Task: Look for space in Summerlin South, United States from 8th August, 2023 to 15th August, 2023 for 9 adults in price range Rs.10000 to Rs.14000. Place can be shared room with 5 bedrooms having 9 beds and 5 bathrooms. Property type can be house, flat, guest house. Amenities needed are: wifi, TV, free parkinig on premises, gym, breakfast. Booking option can be shelf check-in. Required host language is English.
Action: Mouse moved to (439, 101)
Screenshot: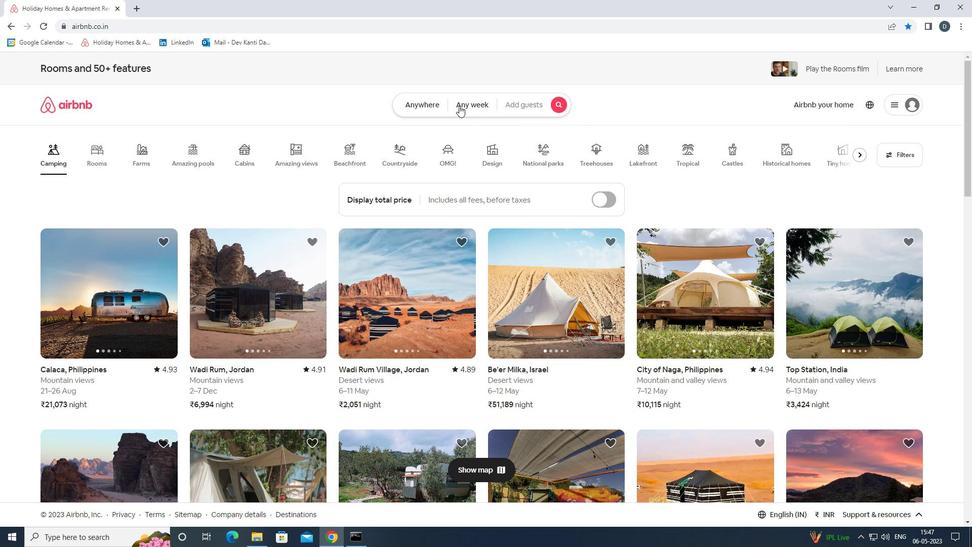 
Action: Mouse pressed left at (439, 101)
Screenshot: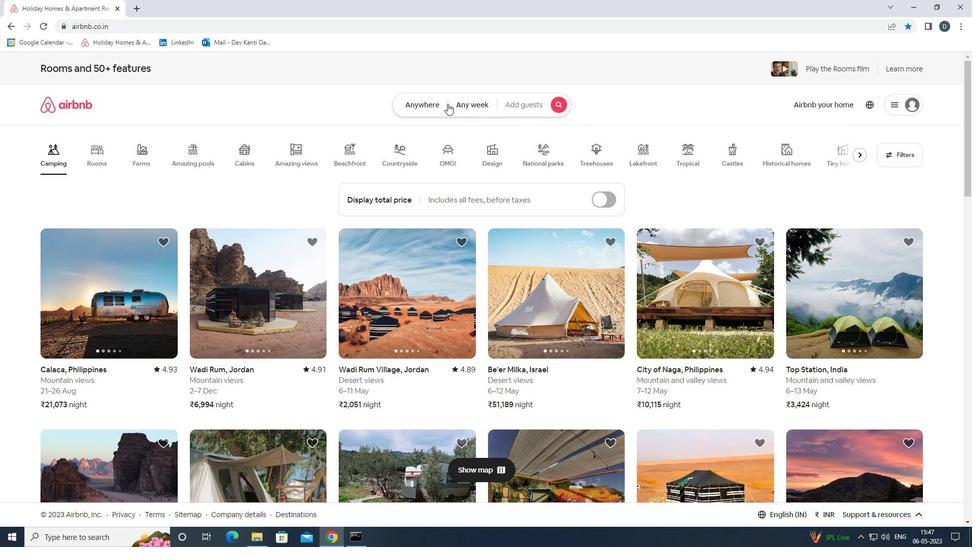 
Action: Mouse moved to (395, 143)
Screenshot: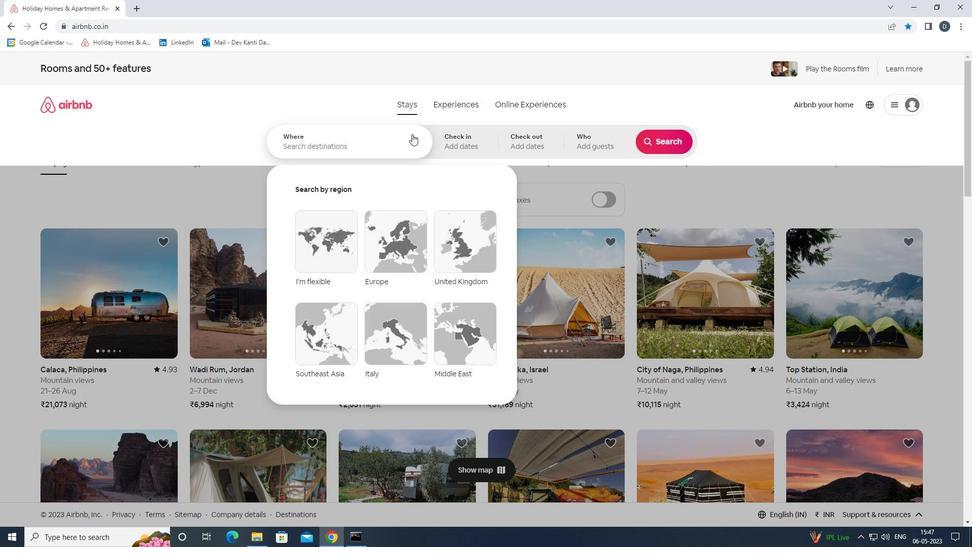 
Action: Mouse pressed left at (395, 143)
Screenshot: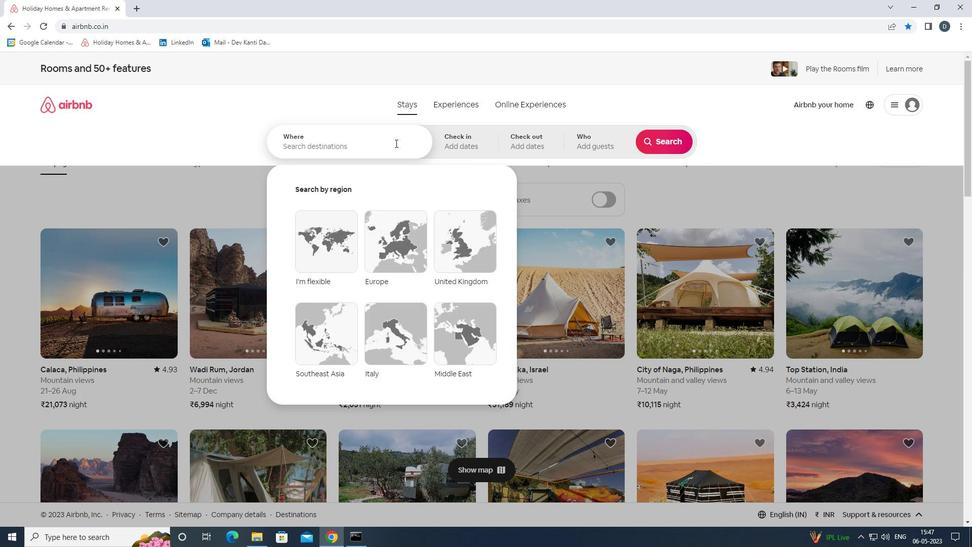 
Action: Key pressed <Key.shift><Key.shift><Key.shift><Key.shift><Key.shift><Key.shift><Key.shift><Key.shift><Key.shift><Key.shift><Key.shift>SUMMERLIN<Key.space><Key.shift>SOUTH,<Key.shift>UNITED<Key.space><Key.shift>STATES<Key.enter>
Screenshot: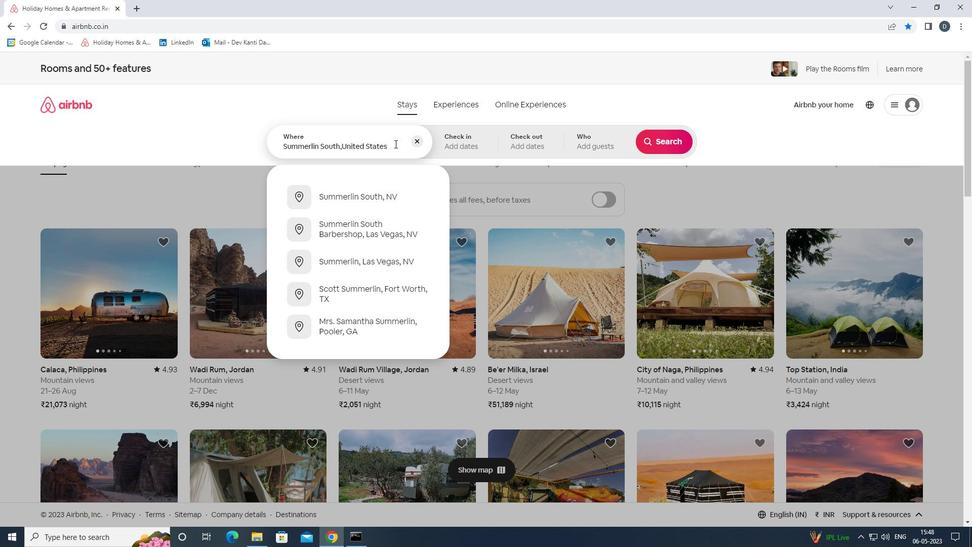 
Action: Mouse moved to (660, 227)
Screenshot: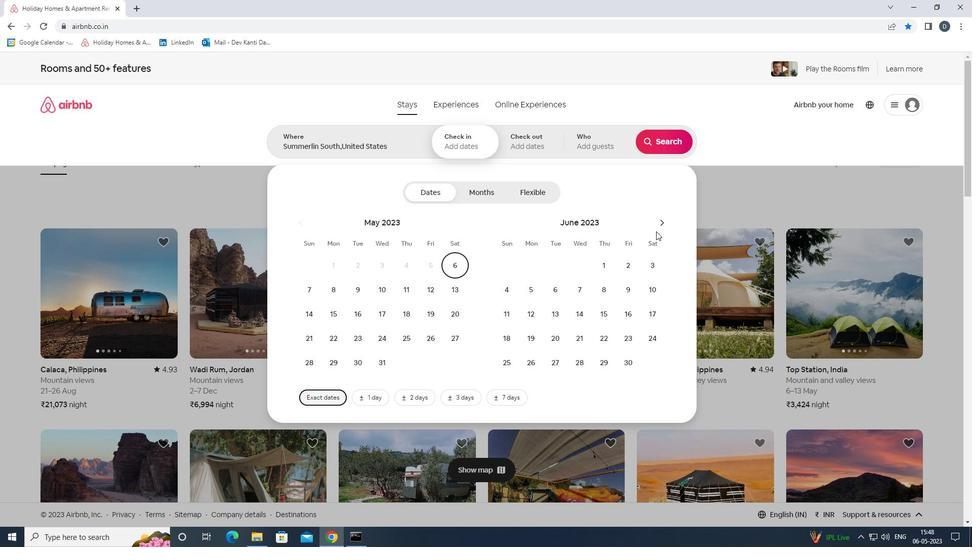 
Action: Mouse pressed left at (660, 227)
Screenshot: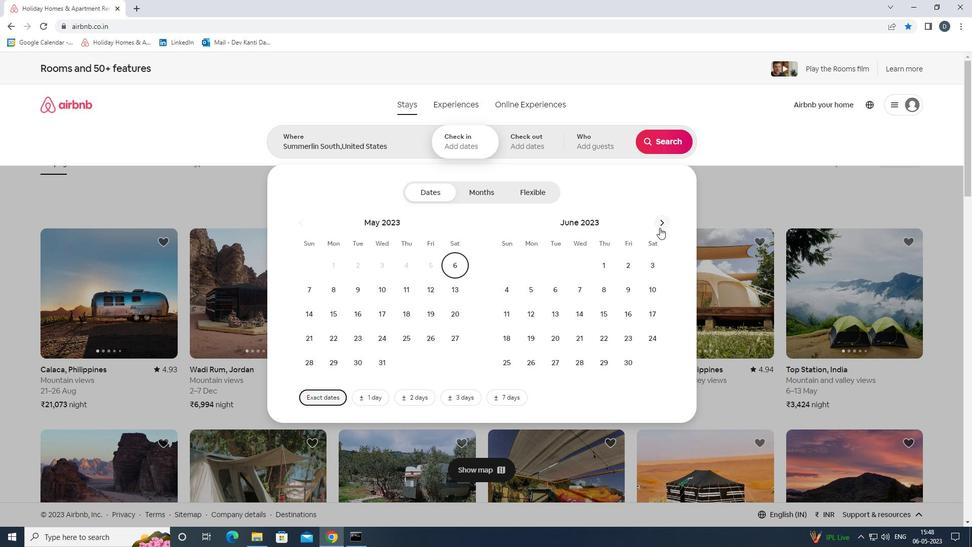 
Action: Mouse pressed left at (660, 227)
Screenshot: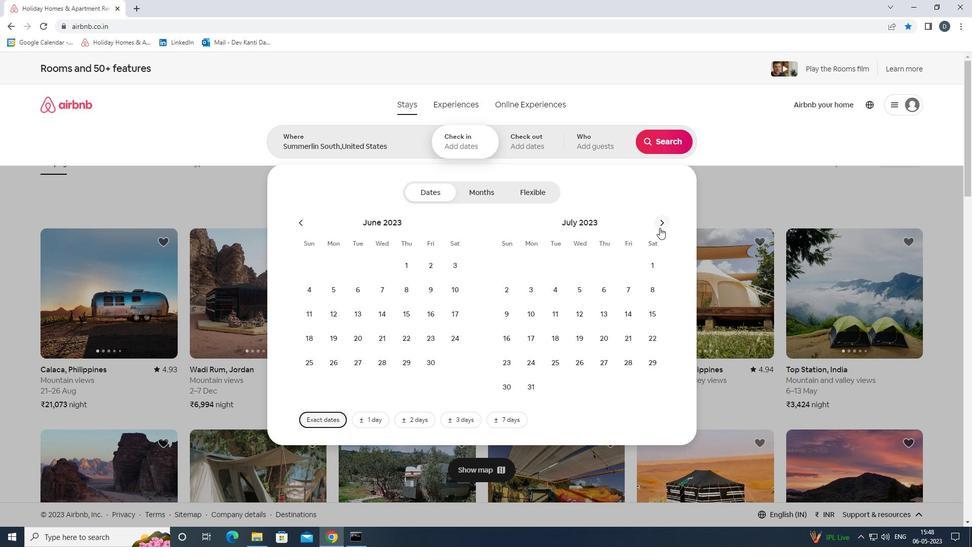 
Action: Mouse moved to (565, 292)
Screenshot: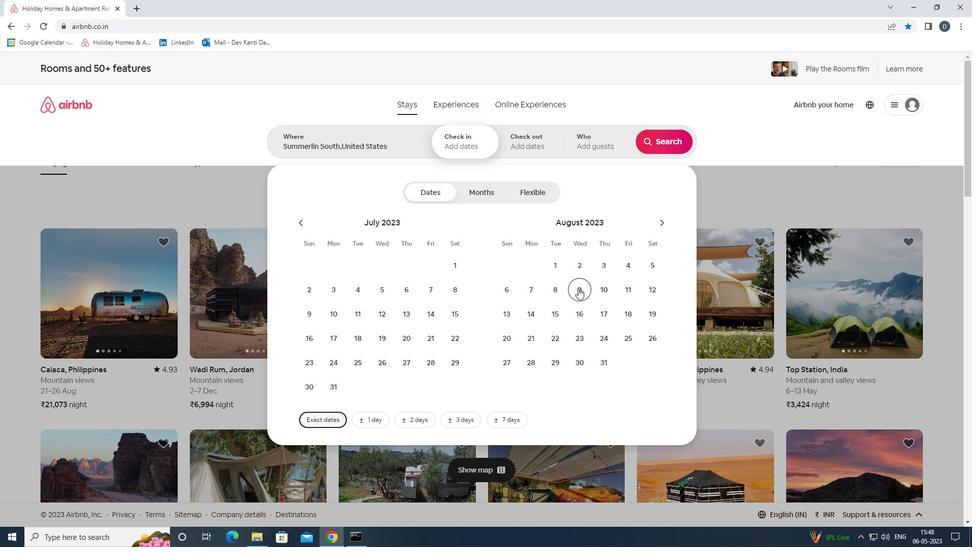 
Action: Mouse pressed left at (565, 292)
Screenshot: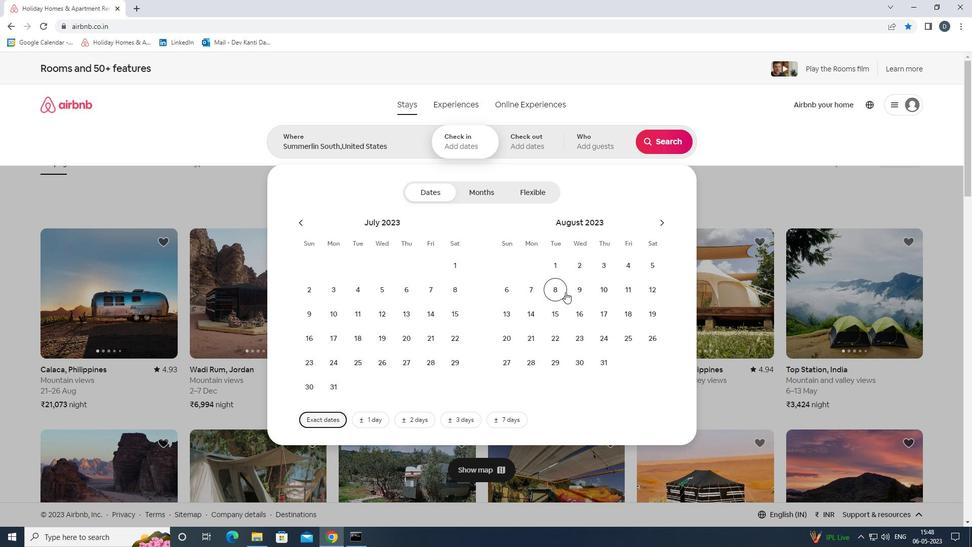 
Action: Mouse moved to (561, 314)
Screenshot: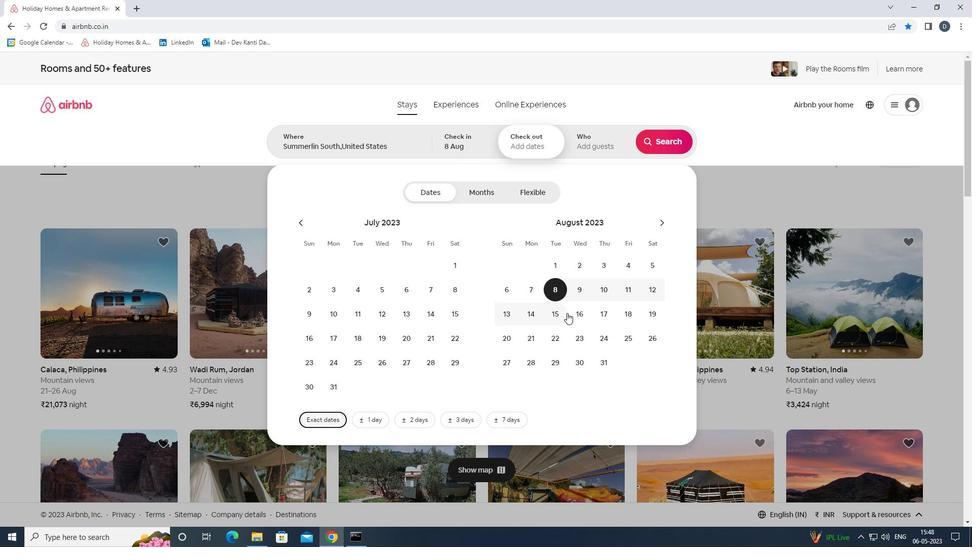 
Action: Mouse pressed left at (561, 314)
Screenshot: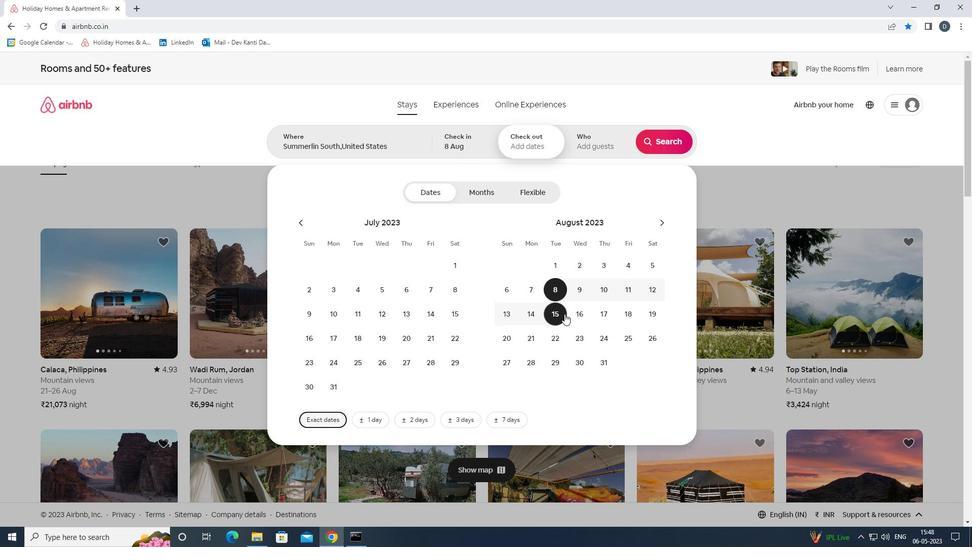 
Action: Mouse moved to (595, 134)
Screenshot: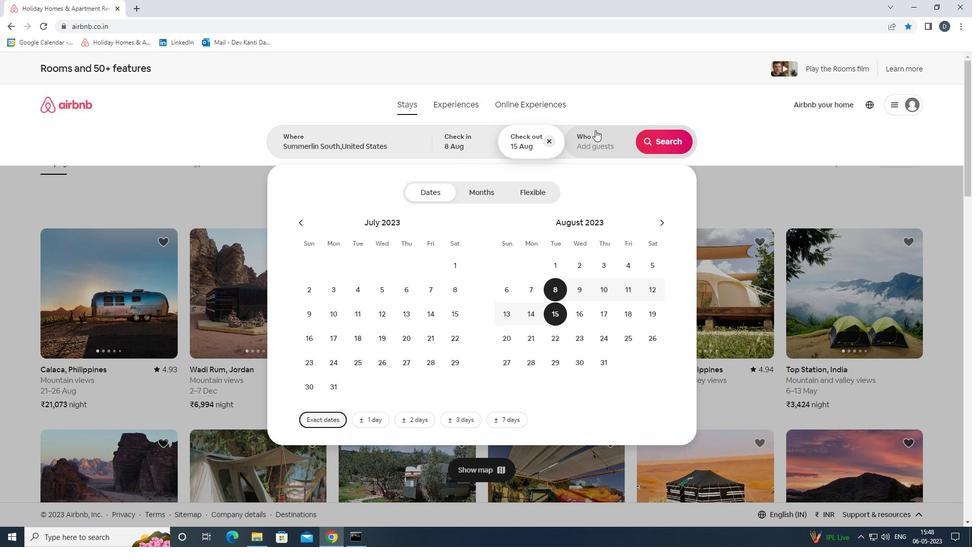 
Action: Mouse pressed left at (595, 134)
Screenshot: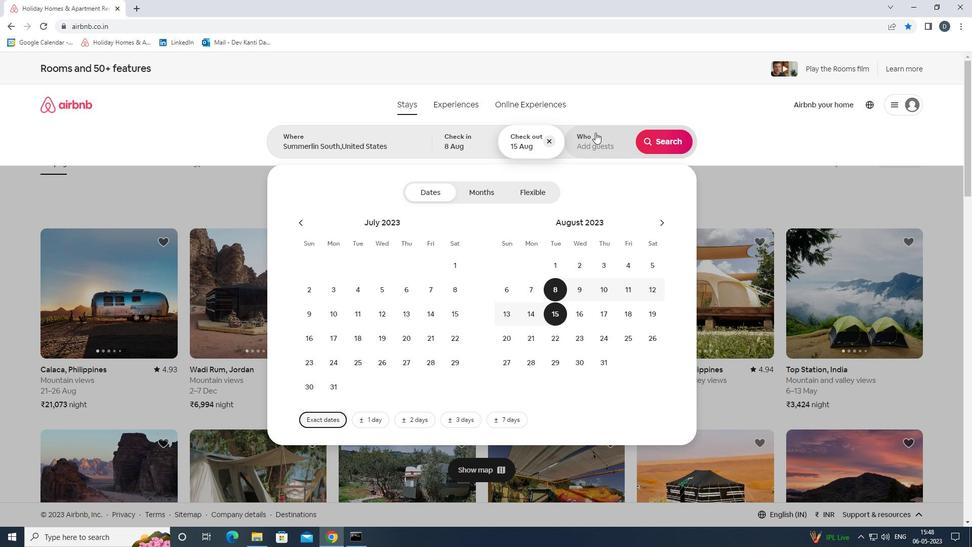 
Action: Mouse moved to (662, 194)
Screenshot: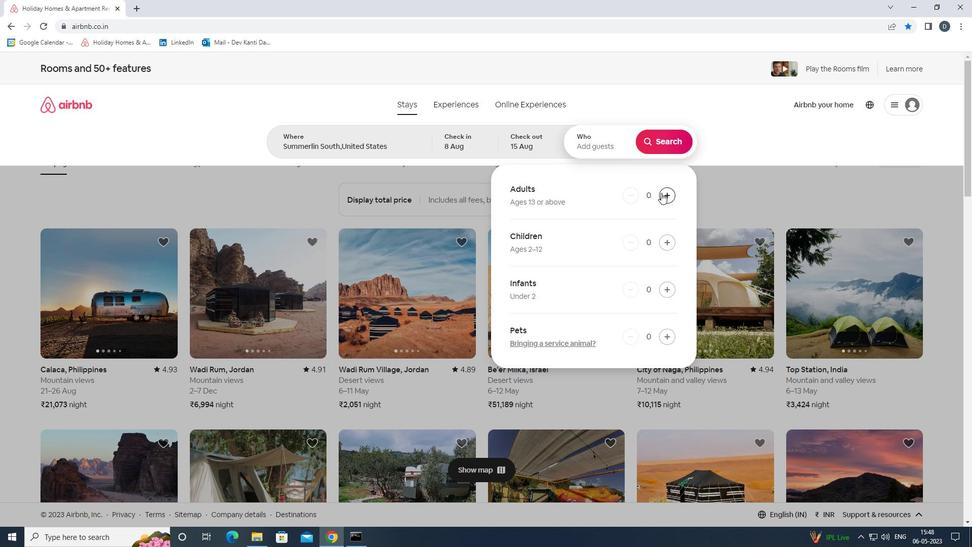 
Action: Mouse pressed left at (662, 194)
Screenshot: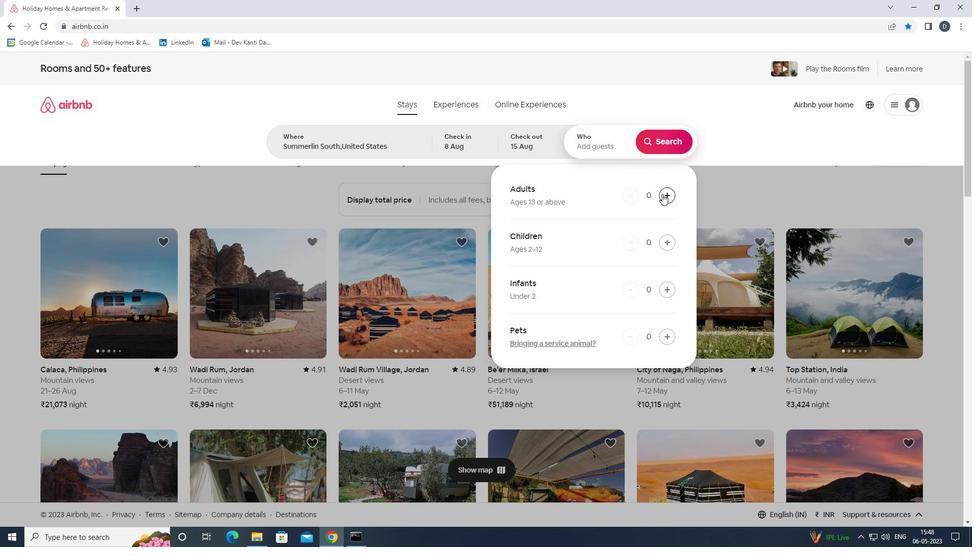 
Action: Mouse pressed left at (662, 194)
Screenshot: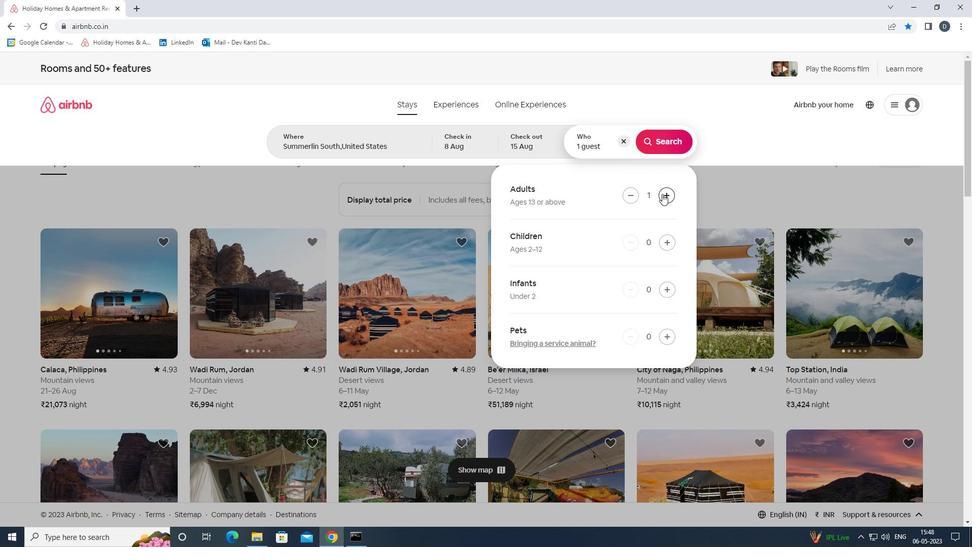 
Action: Mouse pressed left at (662, 194)
Screenshot: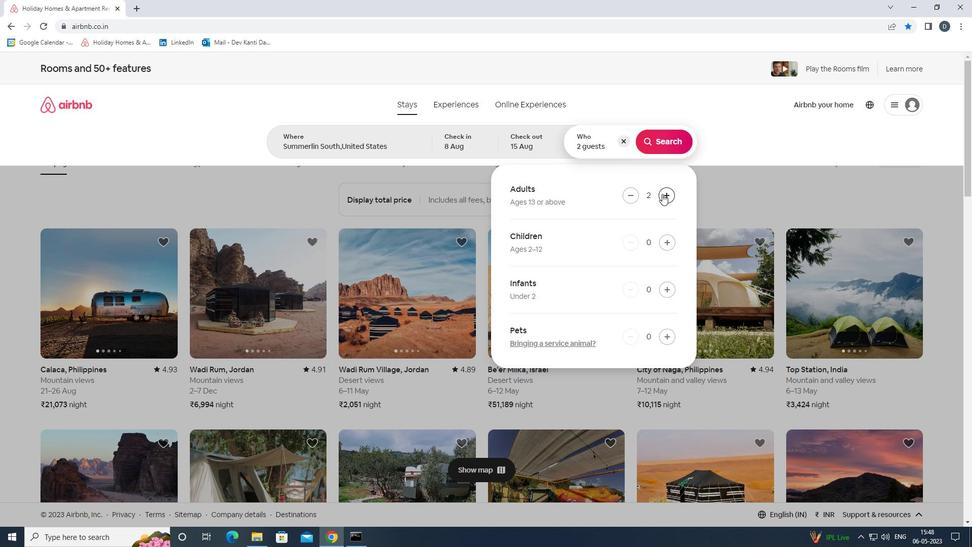 
Action: Mouse pressed left at (662, 194)
Screenshot: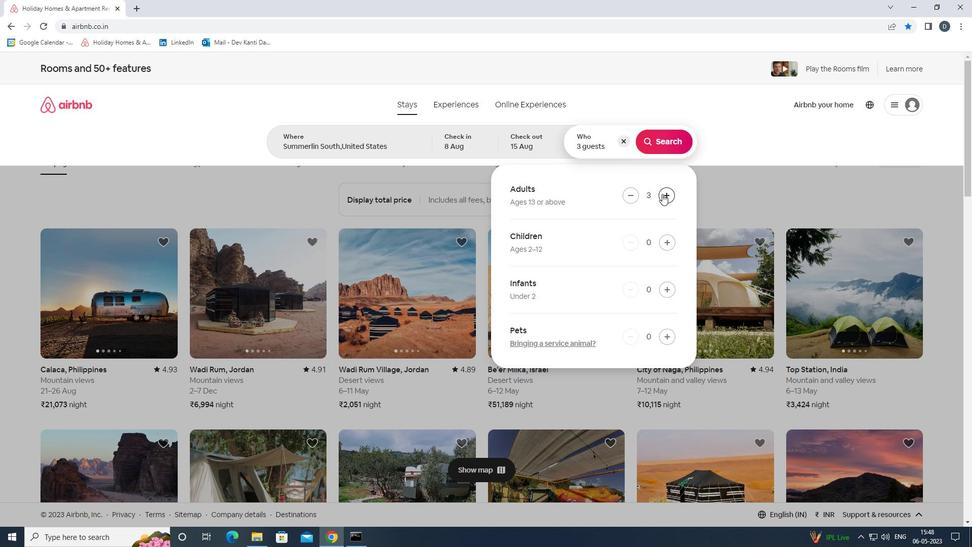 
Action: Mouse pressed left at (662, 194)
Screenshot: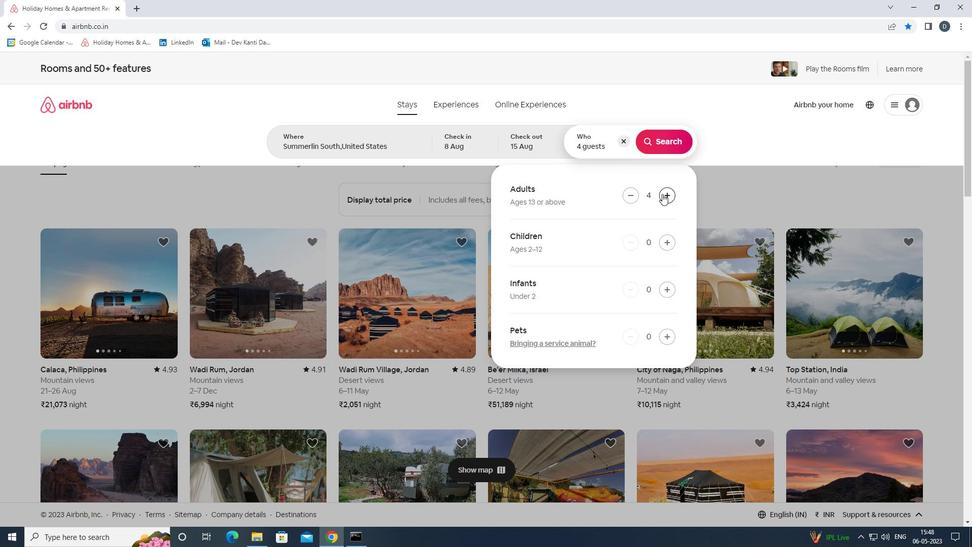 
Action: Mouse pressed left at (662, 194)
Screenshot: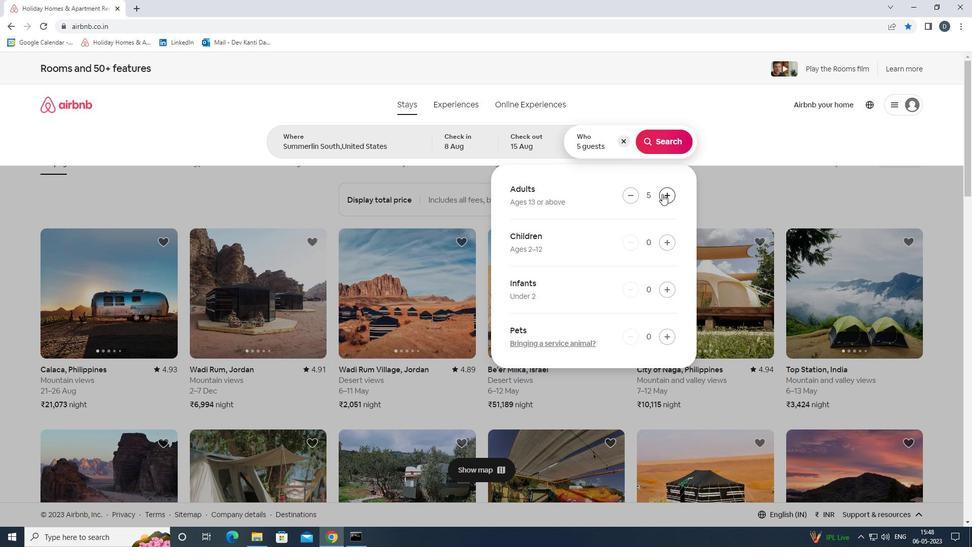 
Action: Mouse pressed left at (662, 194)
Screenshot: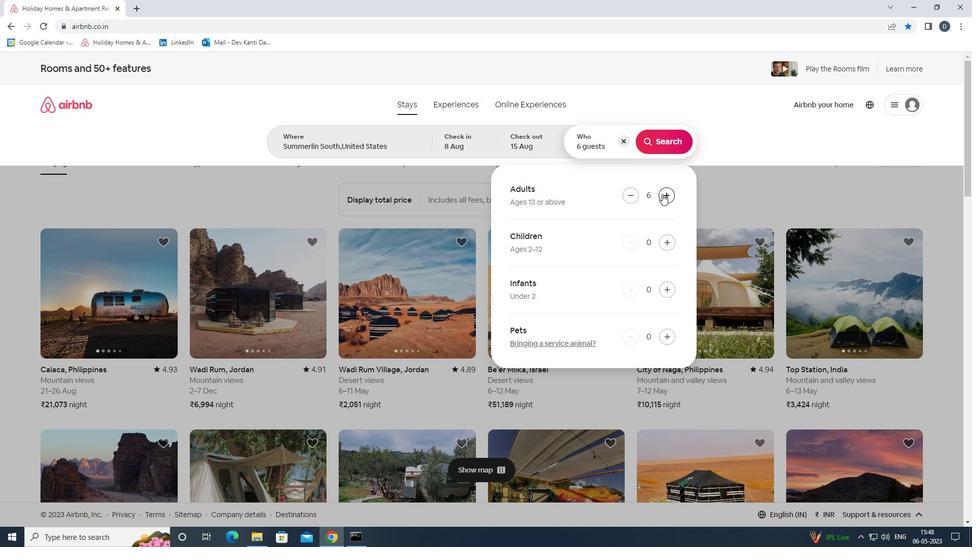 
Action: Mouse pressed left at (662, 194)
Screenshot: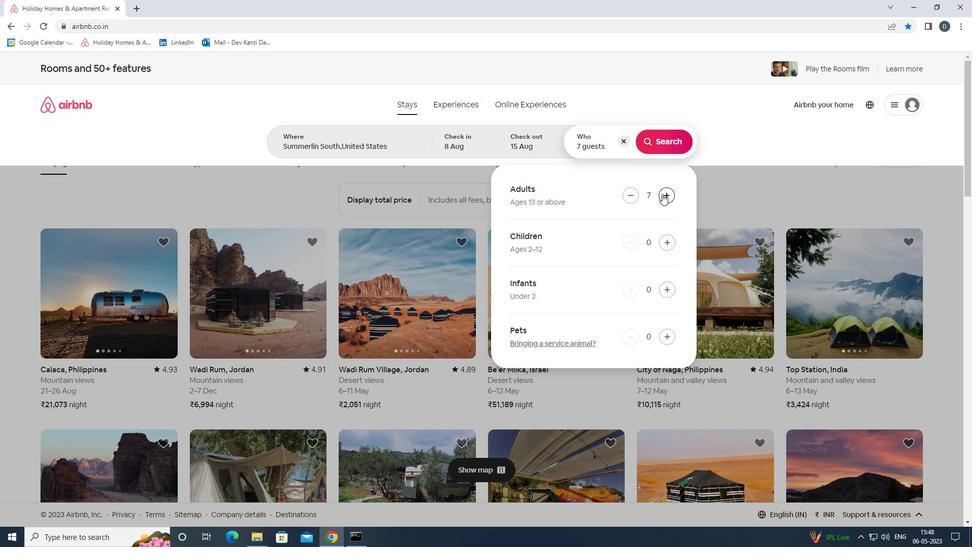 
Action: Mouse pressed left at (662, 194)
Screenshot: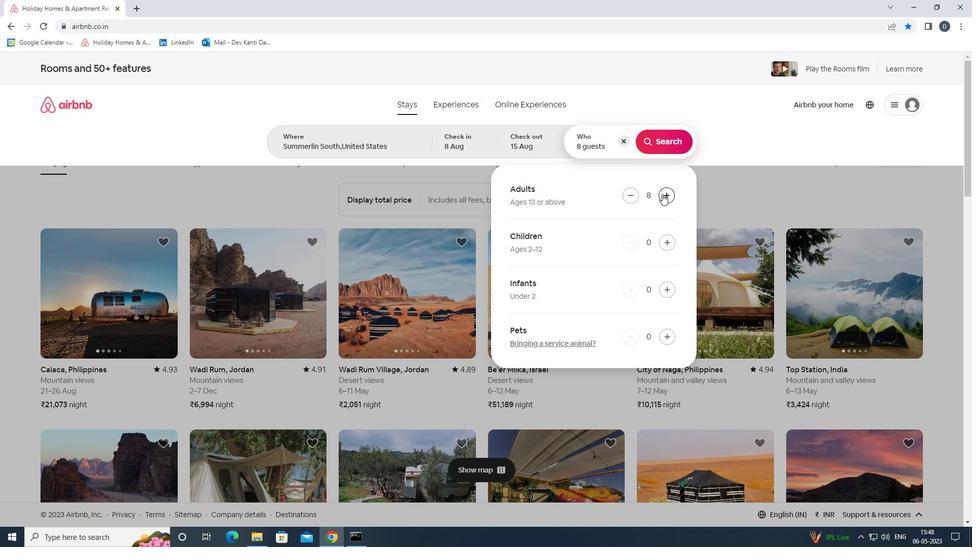 
Action: Mouse moved to (667, 147)
Screenshot: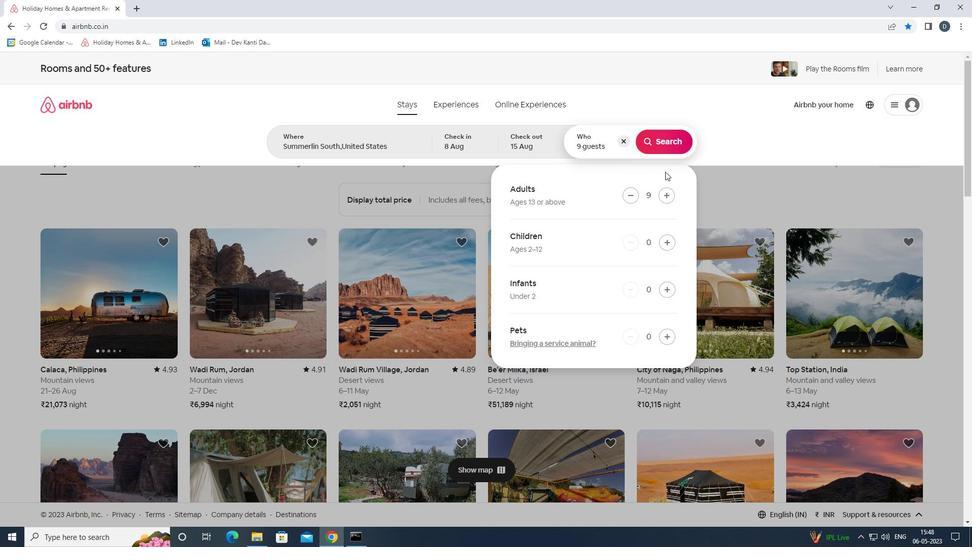 
Action: Mouse pressed left at (667, 147)
Screenshot: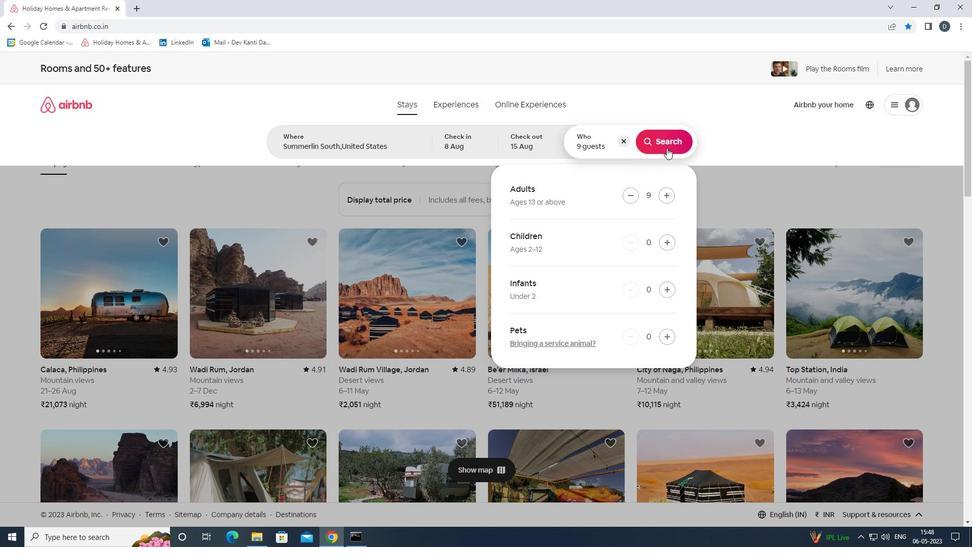 
Action: Mouse moved to (924, 109)
Screenshot: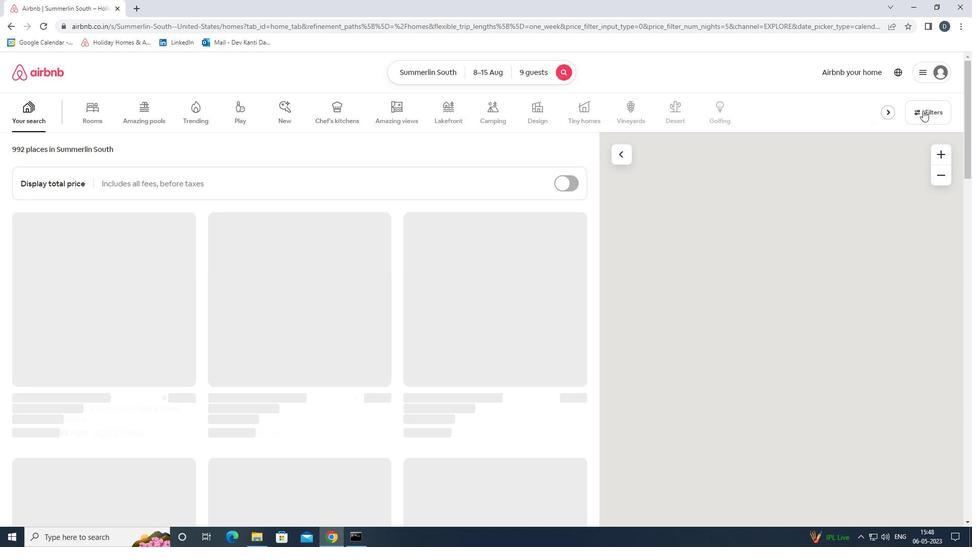 
Action: Mouse pressed left at (924, 109)
Screenshot: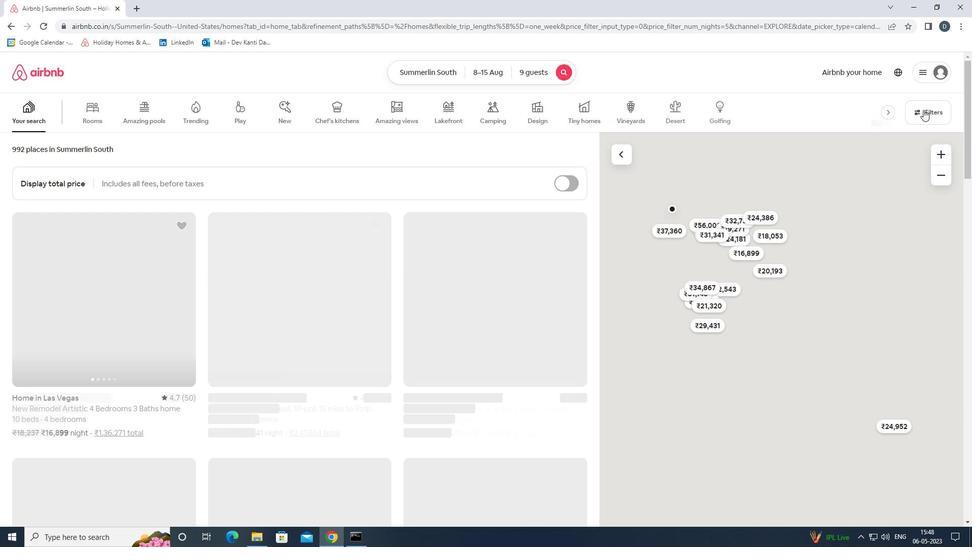 
Action: Mouse moved to (406, 361)
Screenshot: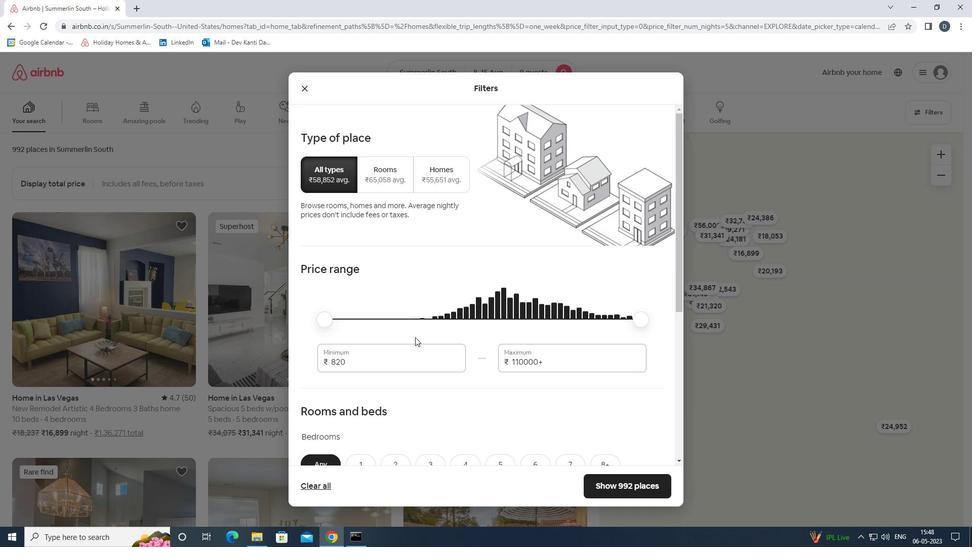 
Action: Mouse pressed left at (406, 361)
Screenshot: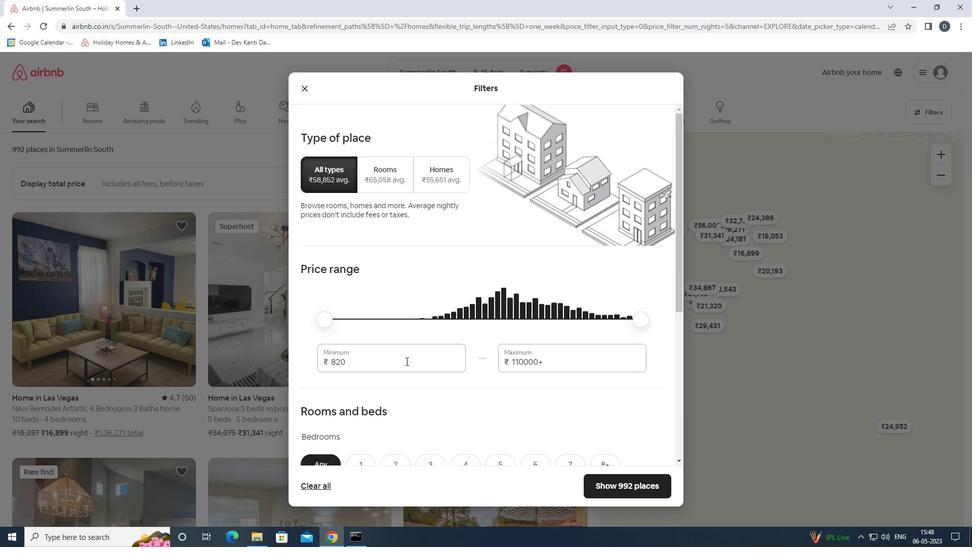 
Action: Mouse pressed left at (406, 361)
Screenshot: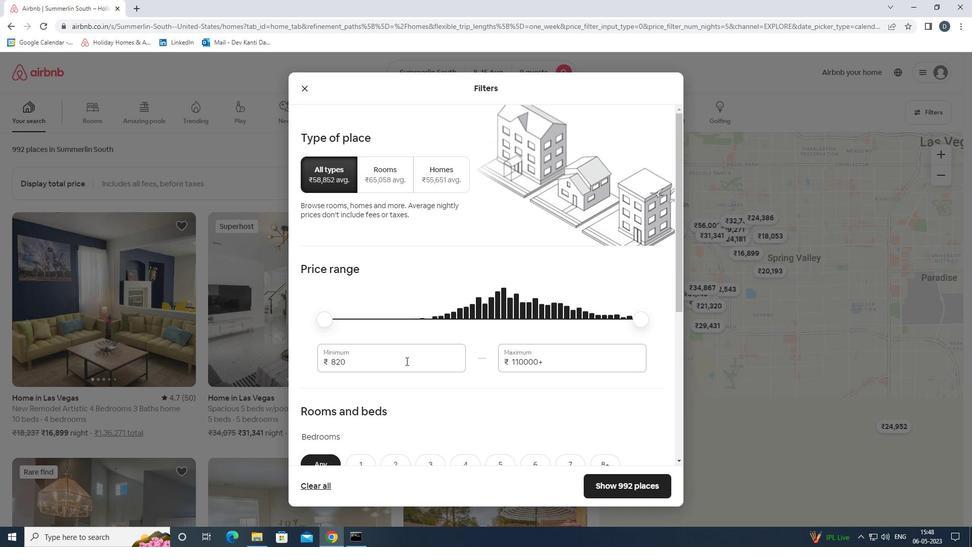 
Action: Key pressed 10000<Key.tab>14000
Screenshot: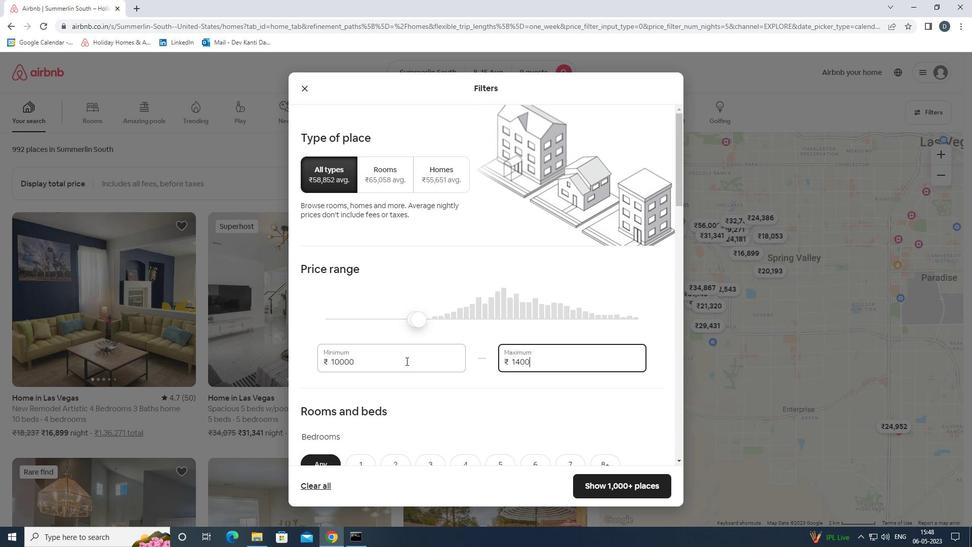 
Action: Mouse moved to (375, 347)
Screenshot: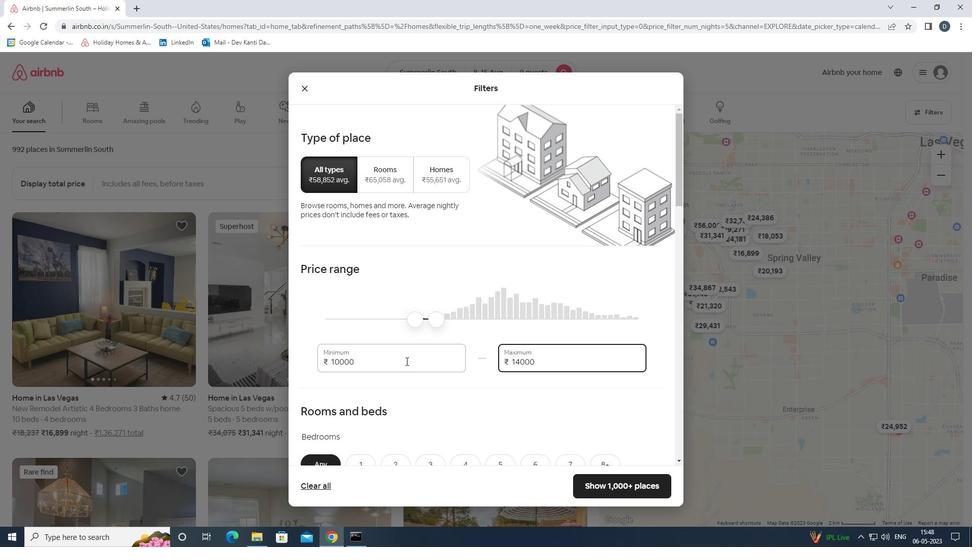 
Action: Mouse scrolled (375, 346) with delta (0, 0)
Screenshot: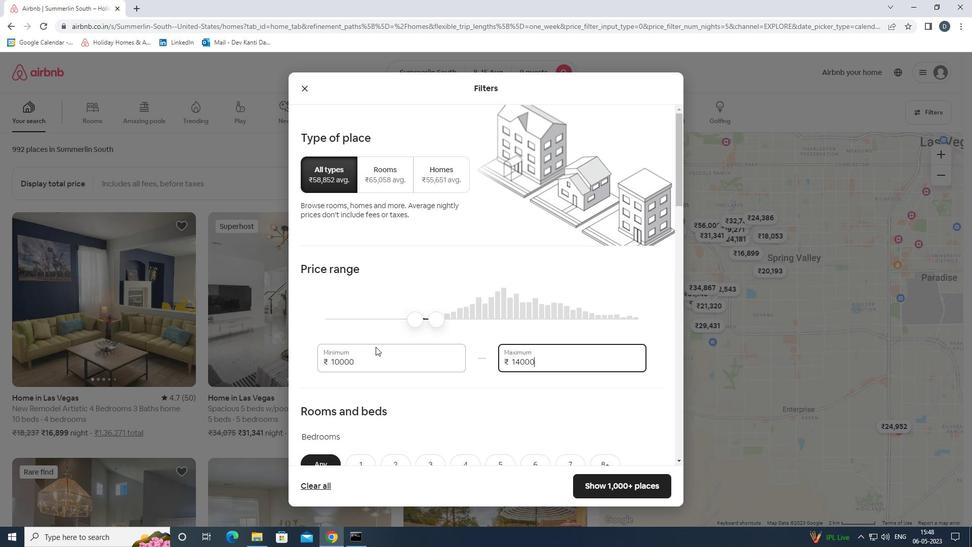
Action: Mouse scrolled (375, 346) with delta (0, 0)
Screenshot: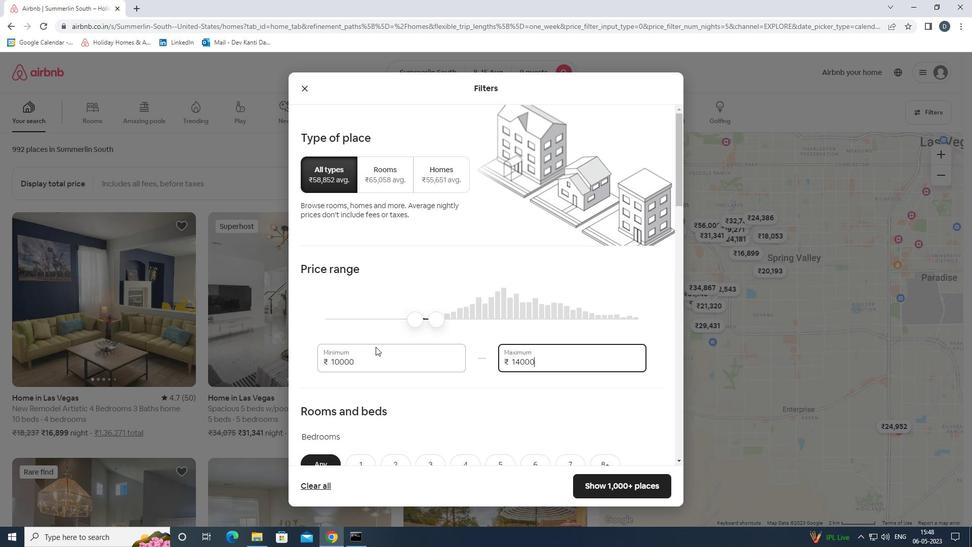 
Action: Mouse moved to (391, 337)
Screenshot: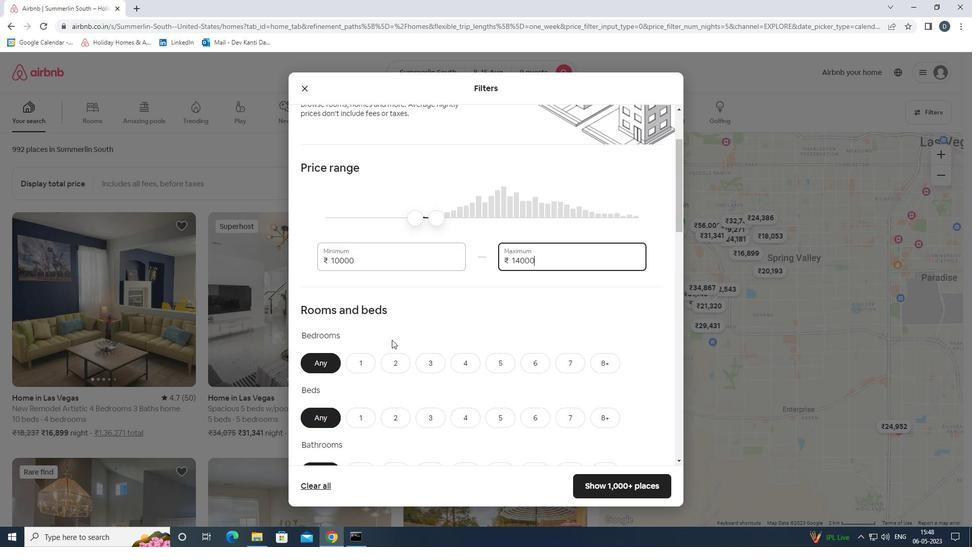 
Action: Mouse scrolled (391, 336) with delta (0, 0)
Screenshot: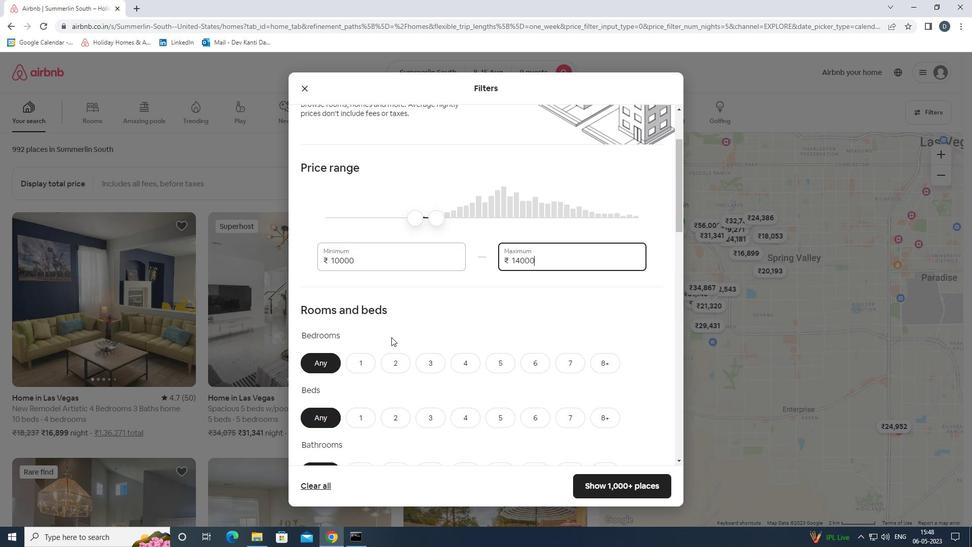 
Action: Mouse moved to (505, 315)
Screenshot: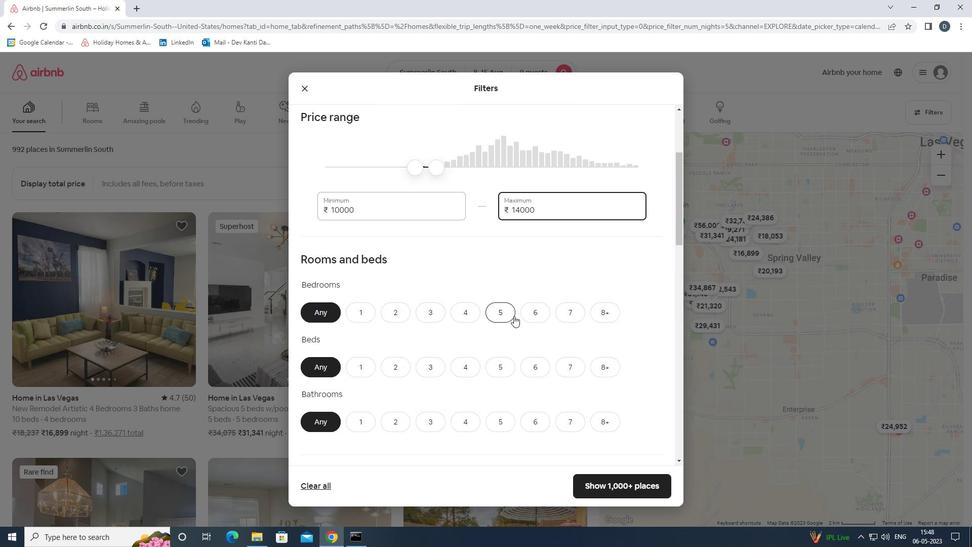 
Action: Mouse pressed left at (505, 315)
Screenshot: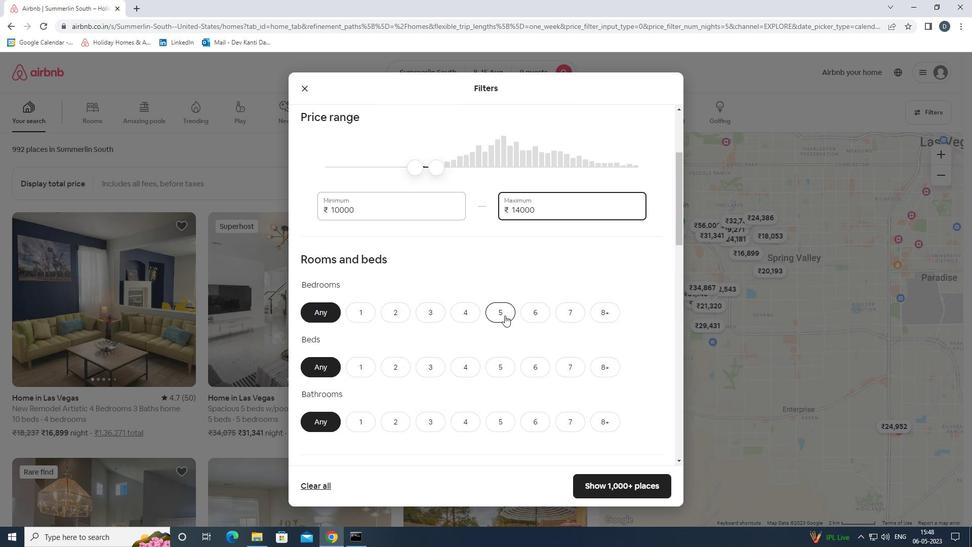 
Action: Mouse moved to (606, 367)
Screenshot: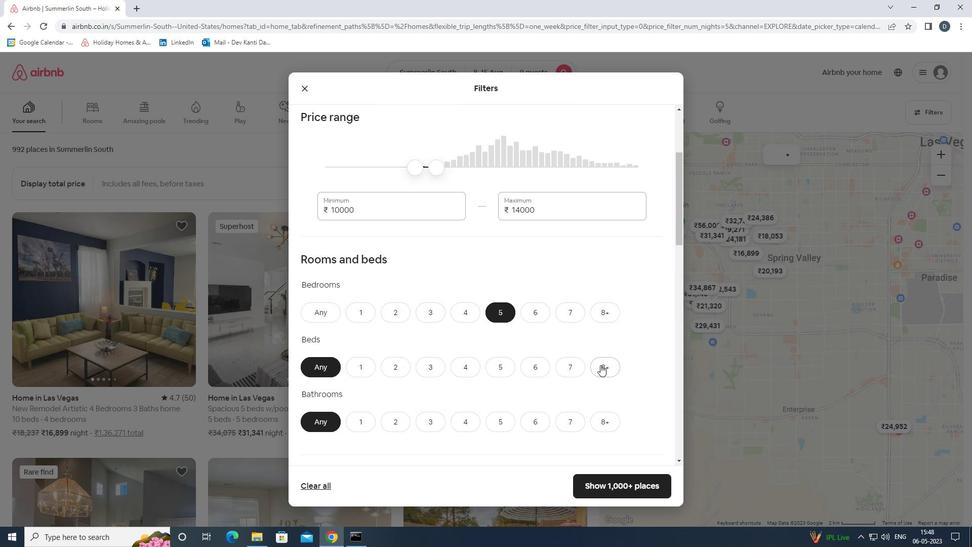 
Action: Mouse pressed left at (606, 367)
Screenshot: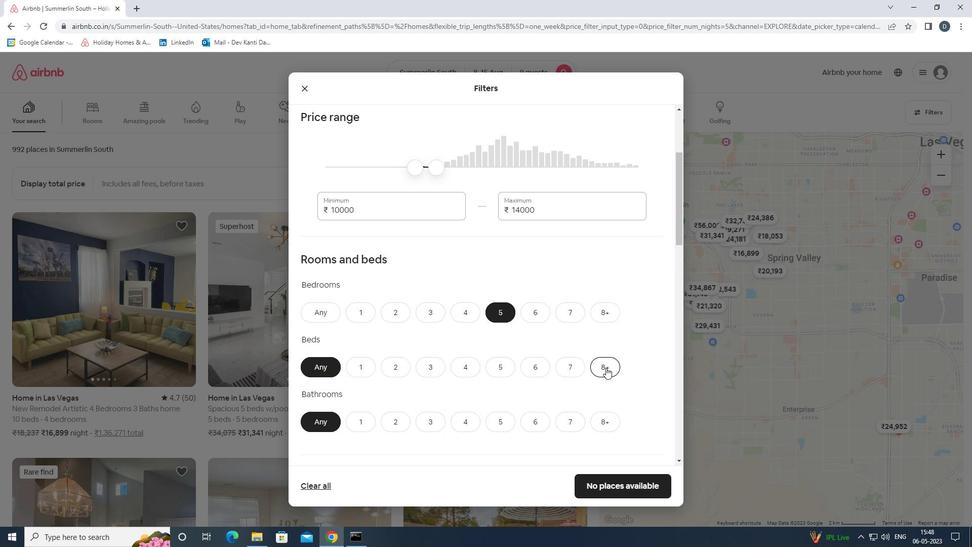 
Action: Mouse moved to (503, 422)
Screenshot: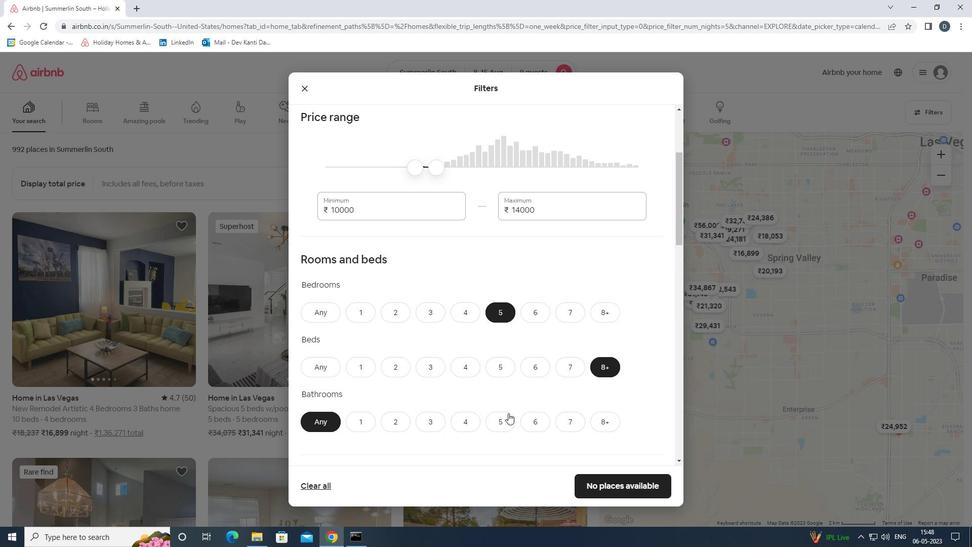 
Action: Mouse pressed left at (503, 422)
Screenshot: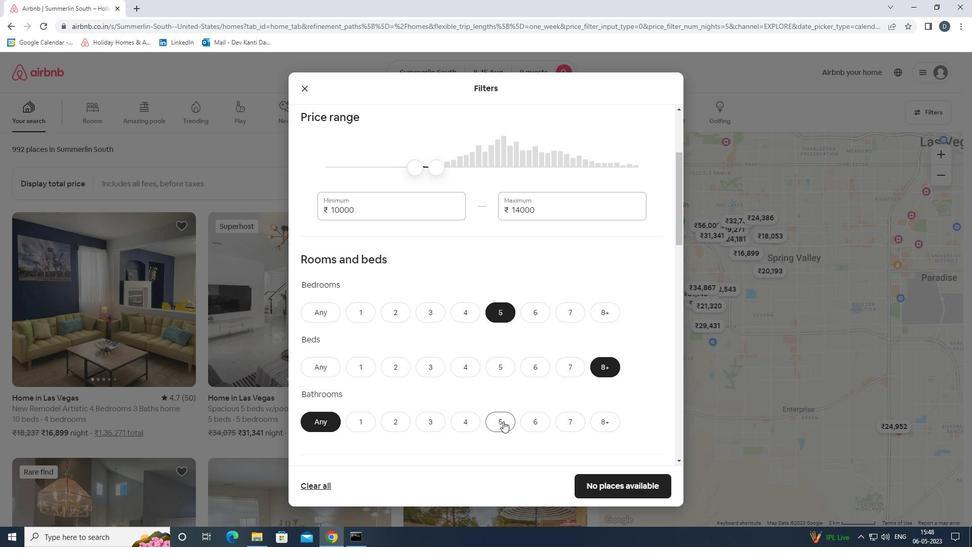 
Action: Mouse moved to (510, 398)
Screenshot: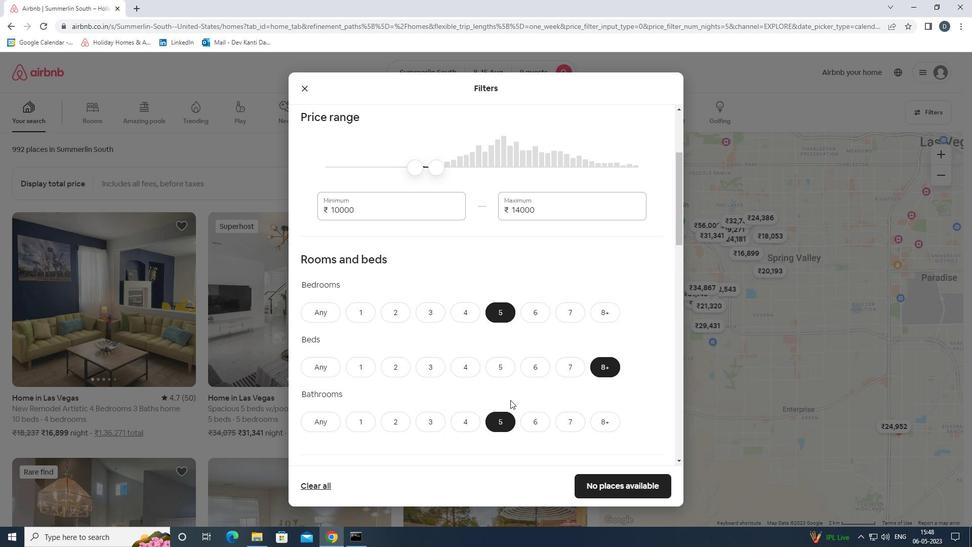
Action: Mouse scrolled (510, 397) with delta (0, 0)
Screenshot: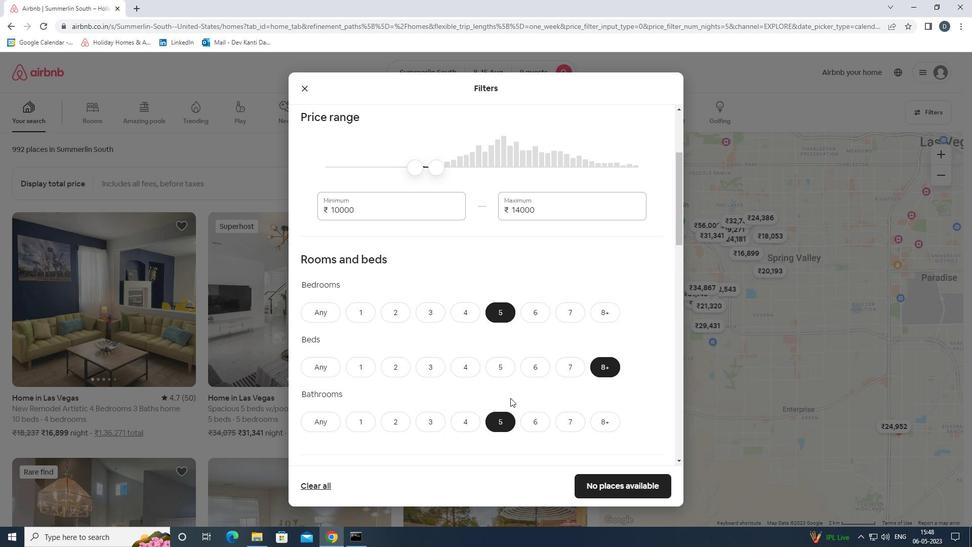 
Action: Mouse scrolled (510, 397) with delta (0, 0)
Screenshot: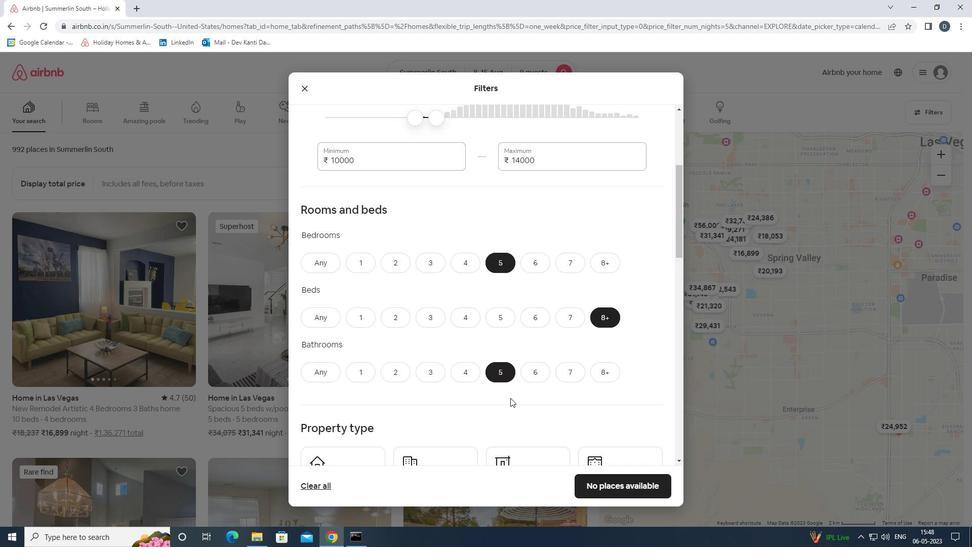 
Action: Mouse scrolled (510, 397) with delta (0, 0)
Screenshot: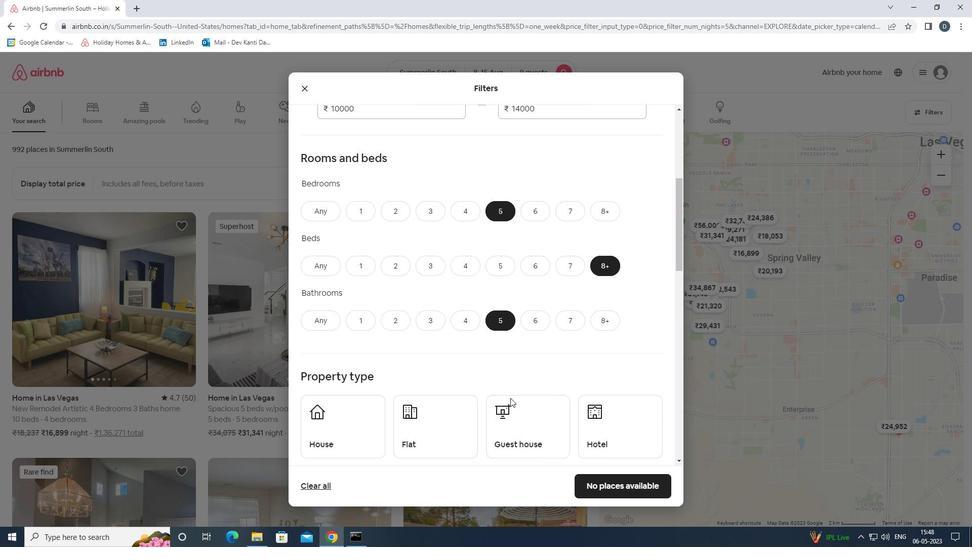 
Action: Mouse moved to (339, 378)
Screenshot: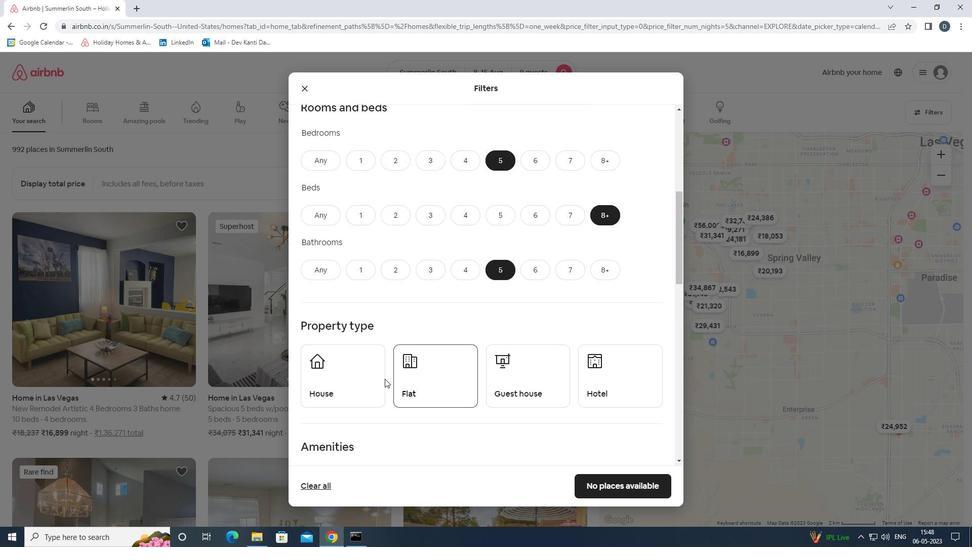 
Action: Mouse pressed left at (339, 378)
Screenshot: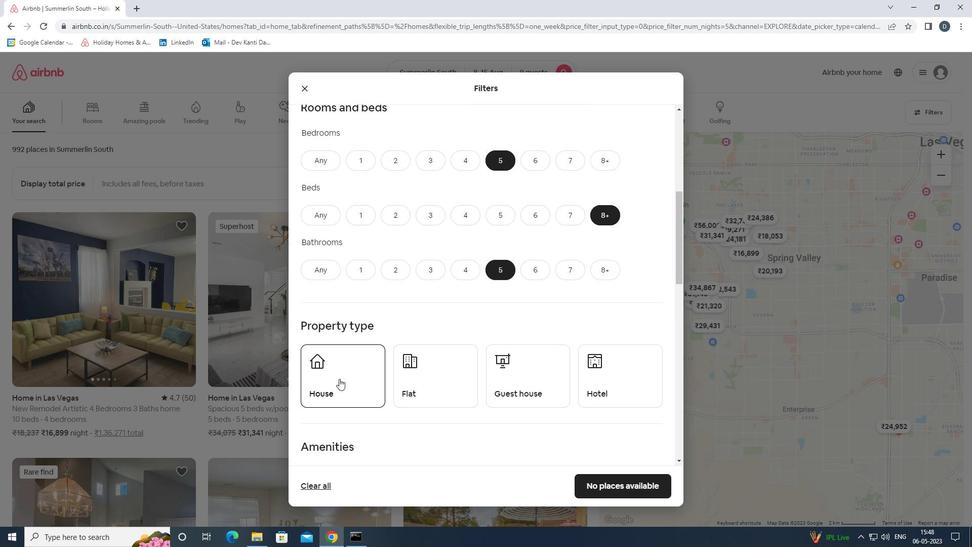 
Action: Mouse moved to (454, 383)
Screenshot: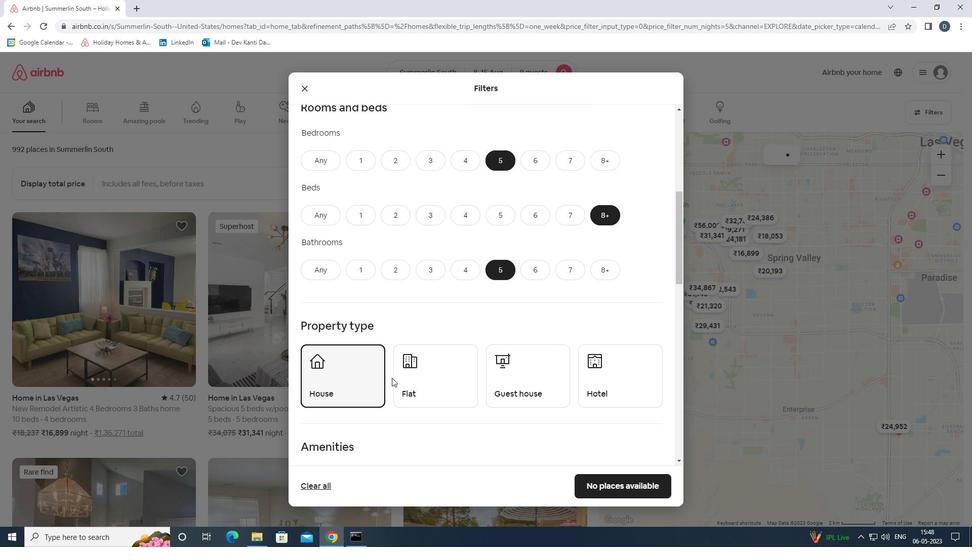 
Action: Mouse pressed left at (454, 383)
Screenshot: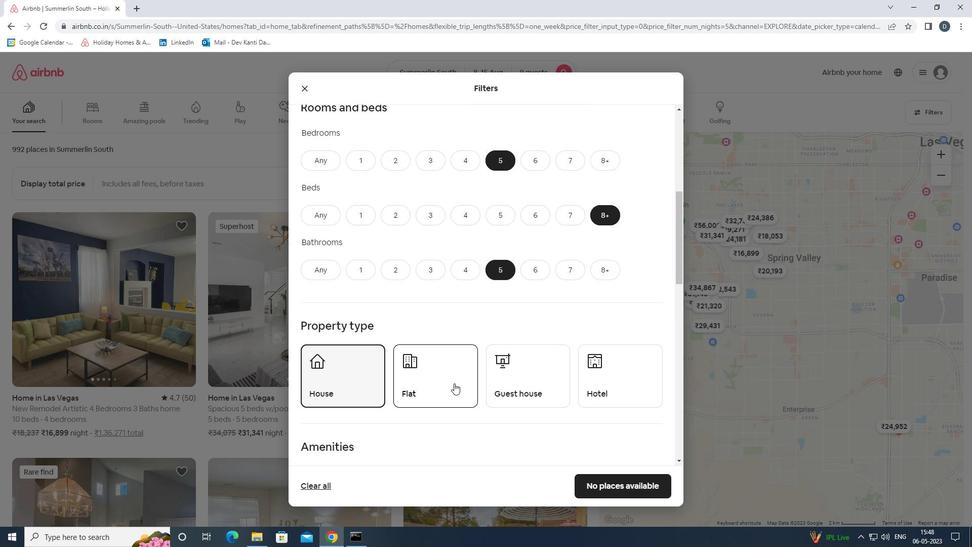 
Action: Mouse moved to (540, 381)
Screenshot: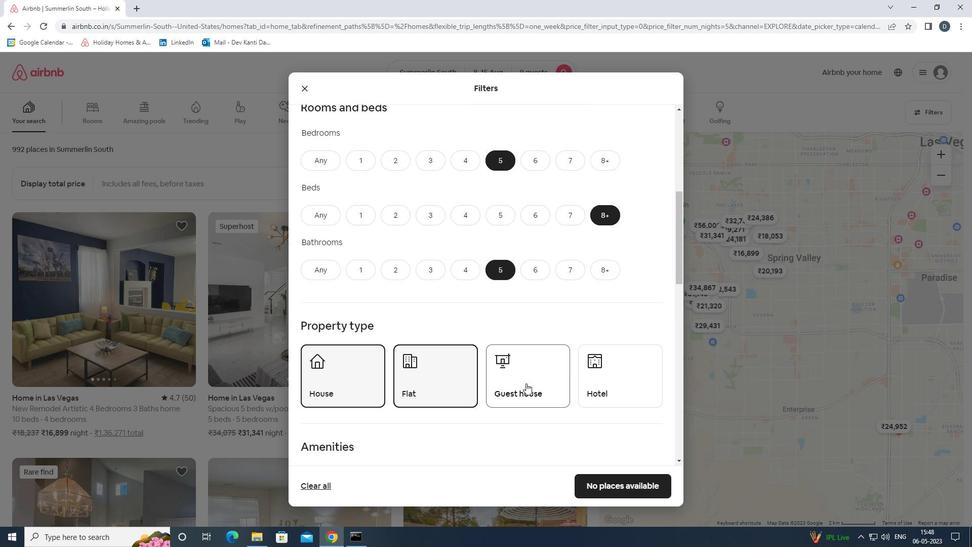 
Action: Mouse pressed left at (540, 381)
Screenshot: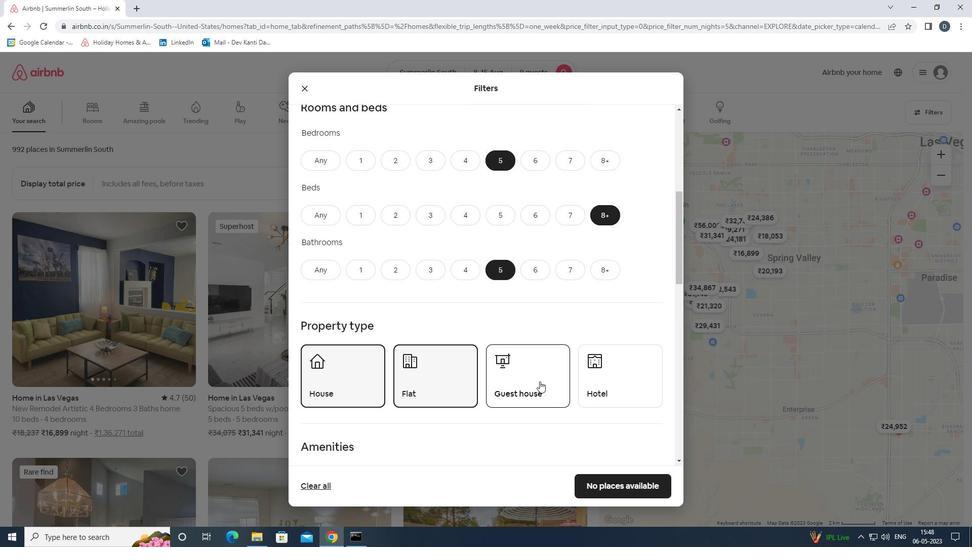 
Action: Mouse moved to (540, 380)
Screenshot: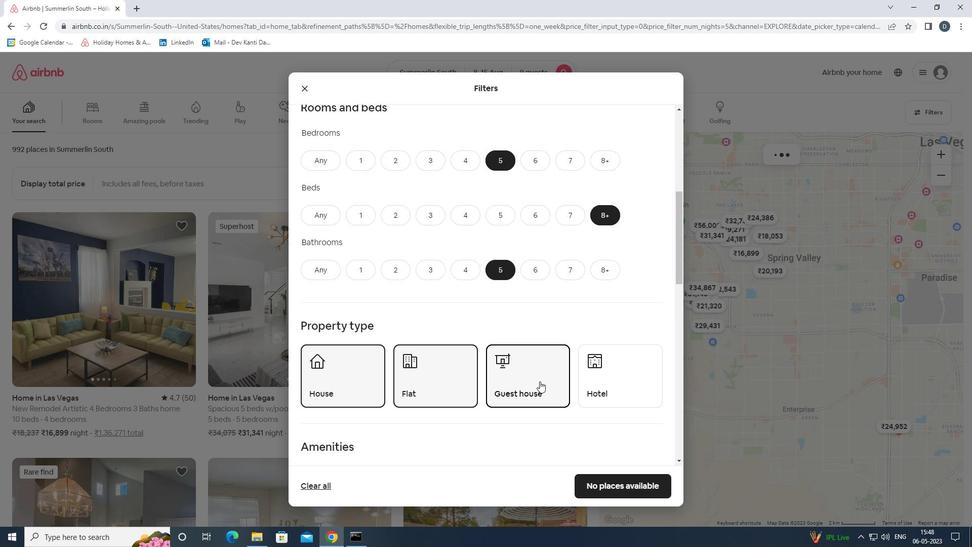 
Action: Mouse scrolled (540, 380) with delta (0, 0)
Screenshot: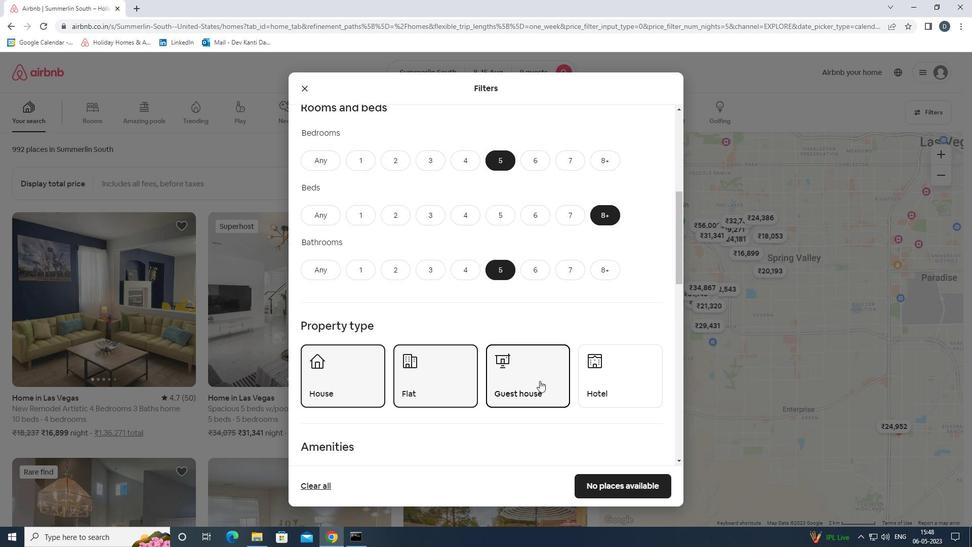 
Action: Mouse scrolled (540, 380) with delta (0, 0)
Screenshot: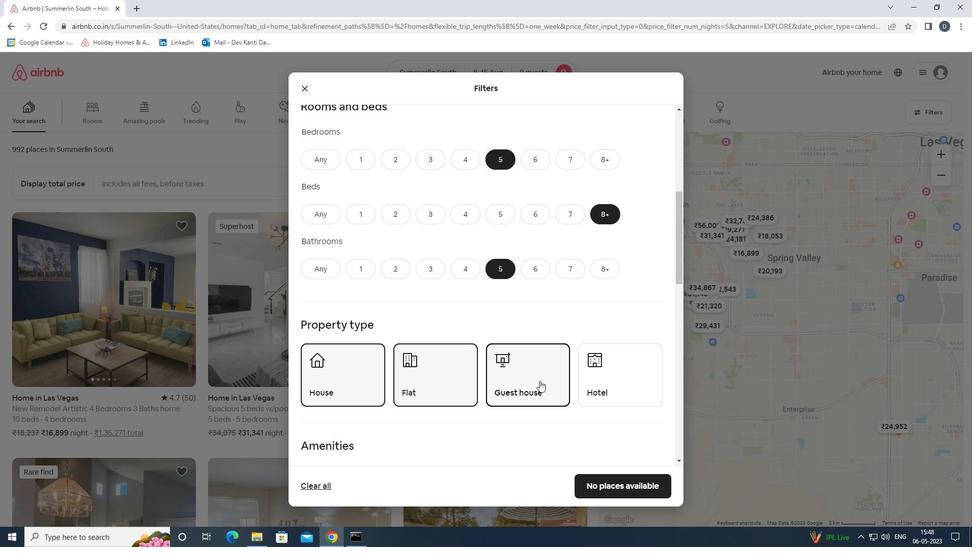 
Action: Mouse scrolled (540, 380) with delta (0, 0)
Screenshot: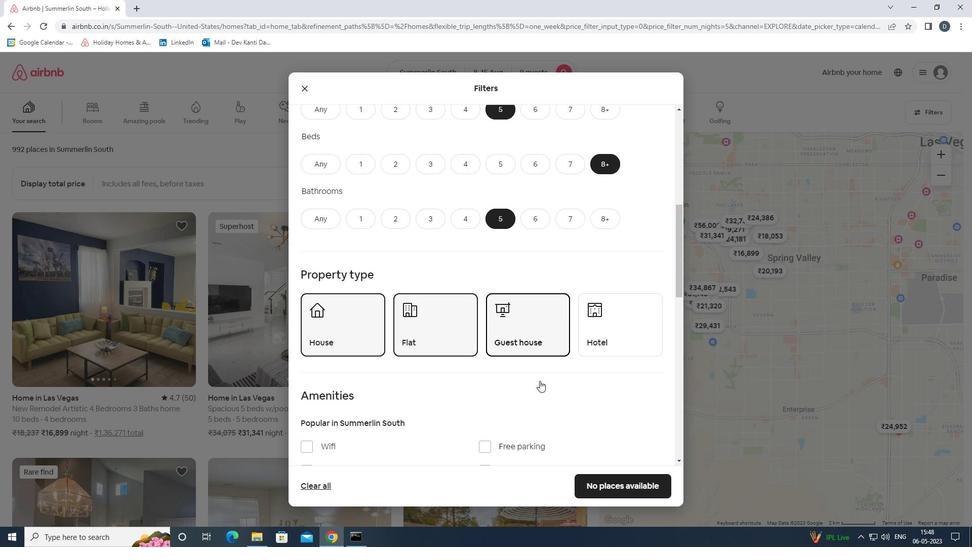 
Action: Mouse moved to (327, 346)
Screenshot: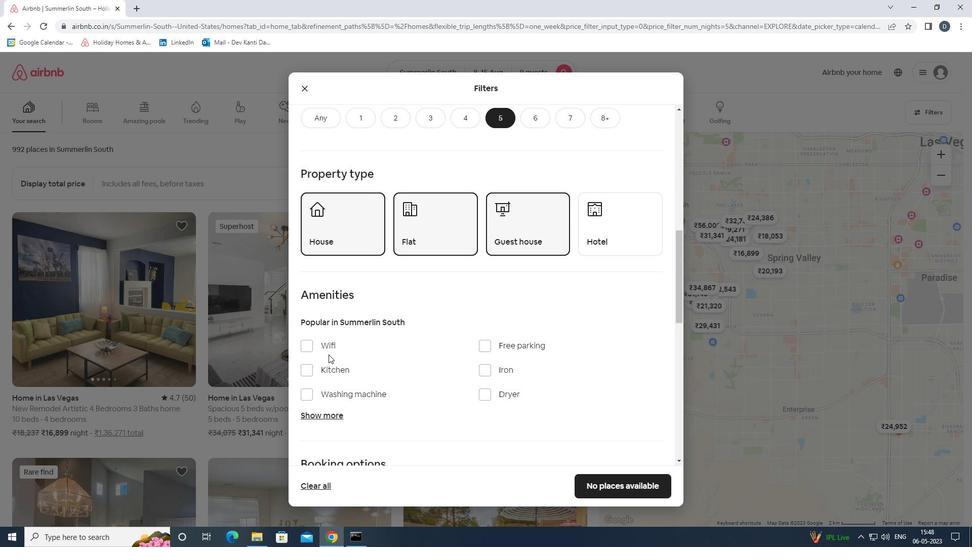 
Action: Mouse pressed left at (327, 346)
Screenshot: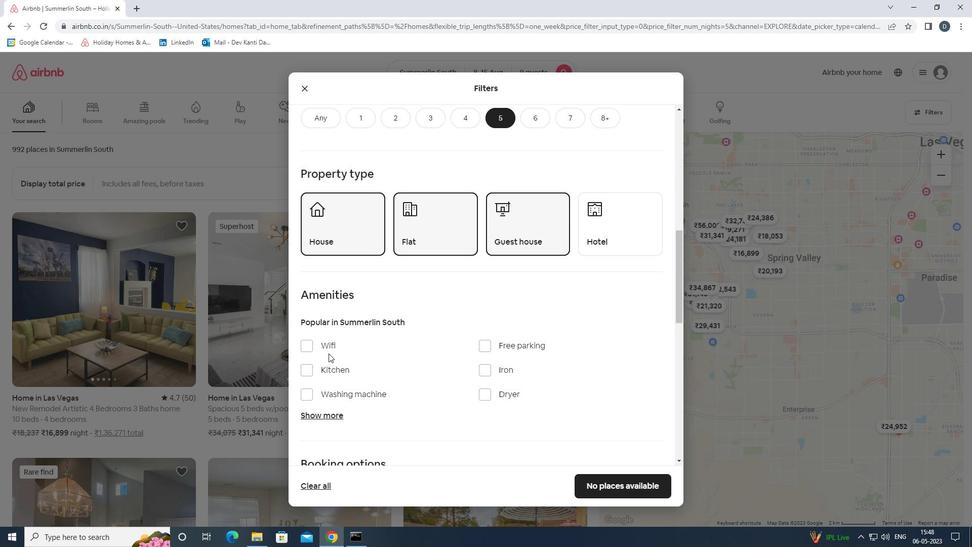 
Action: Mouse moved to (507, 345)
Screenshot: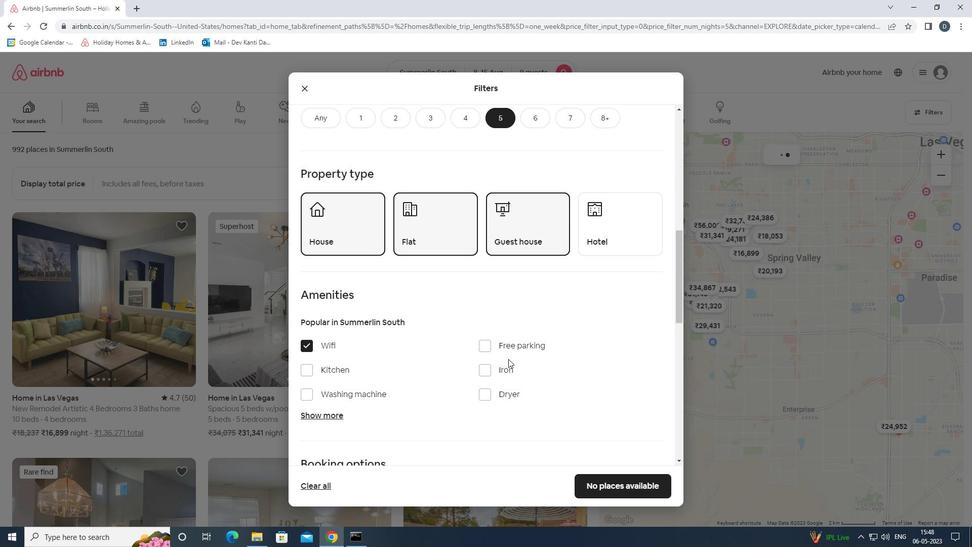 
Action: Mouse pressed left at (507, 345)
Screenshot: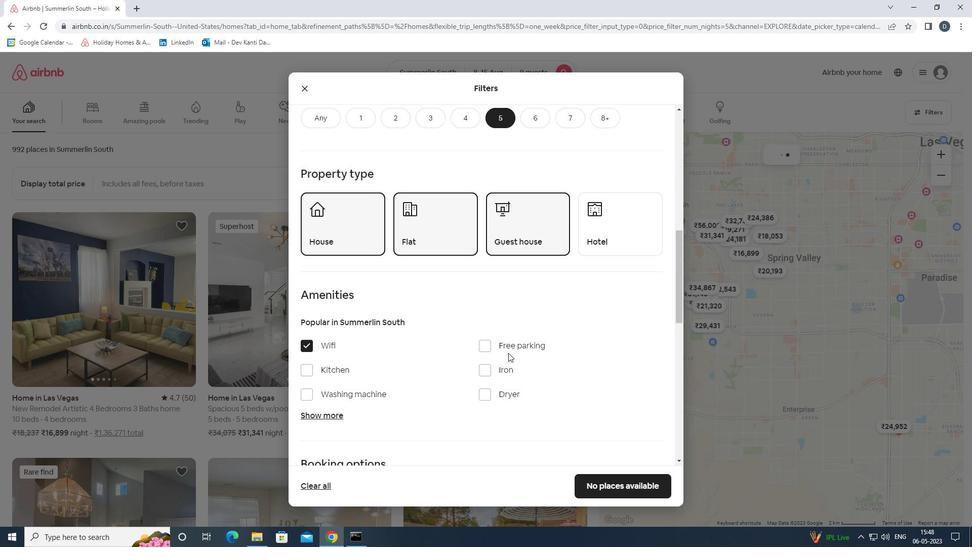 
Action: Mouse moved to (340, 414)
Screenshot: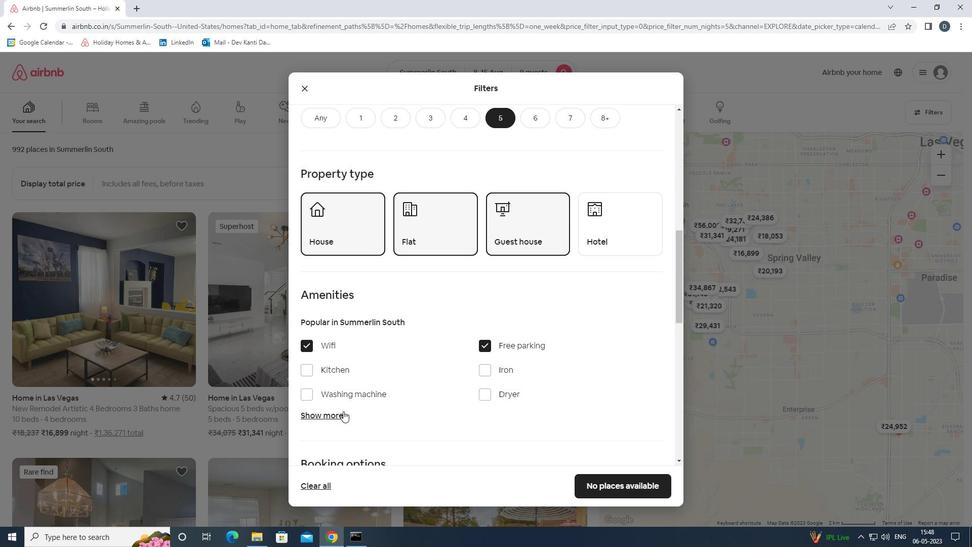 
Action: Mouse pressed left at (340, 414)
Screenshot: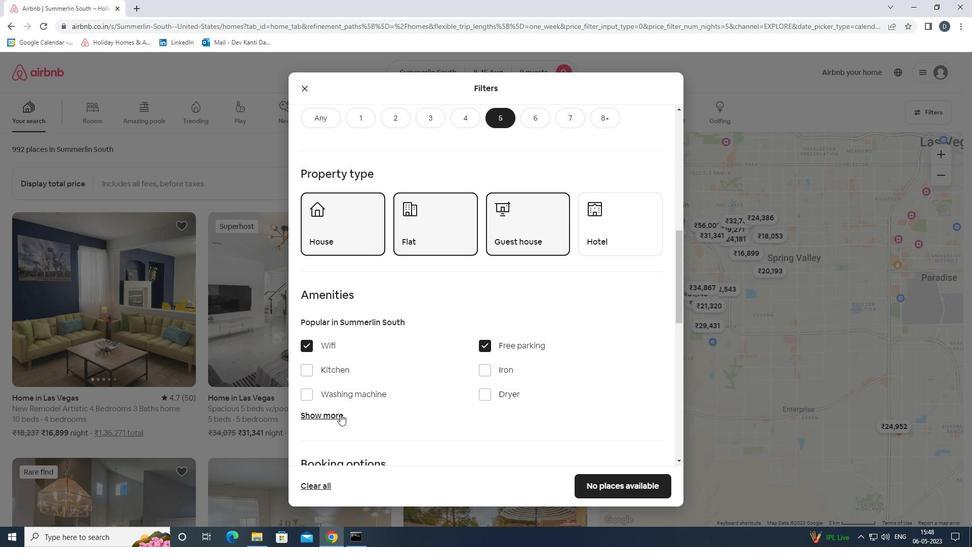 
Action: Mouse moved to (447, 370)
Screenshot: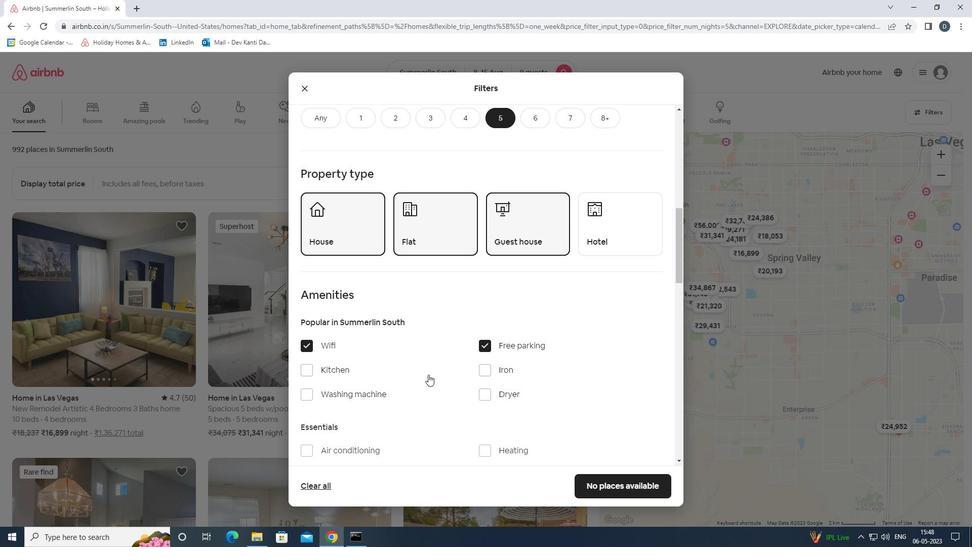 
Action: Mouse scrolled (447, 370) with delta (0, 0)
Screenshot: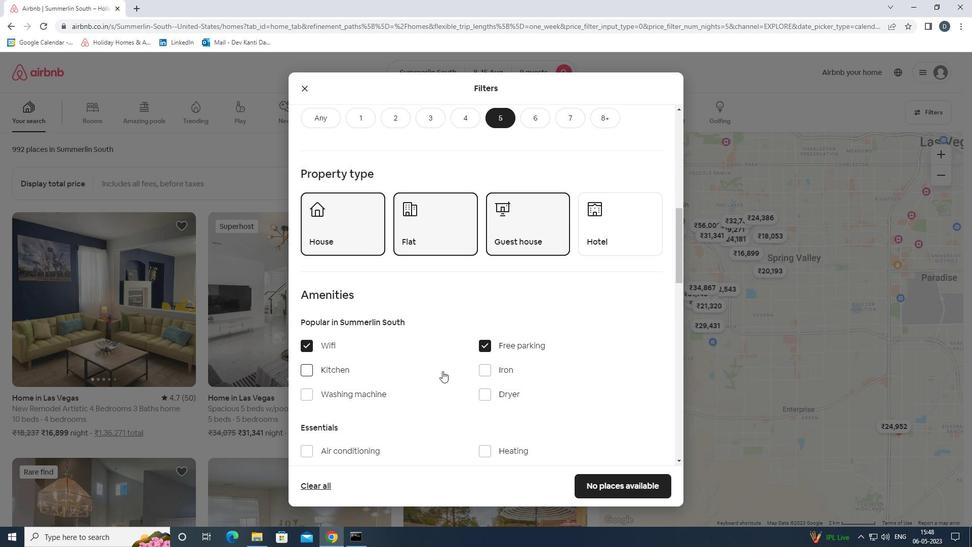 
Action: Mouse moved to (452, 371)
Screenshot: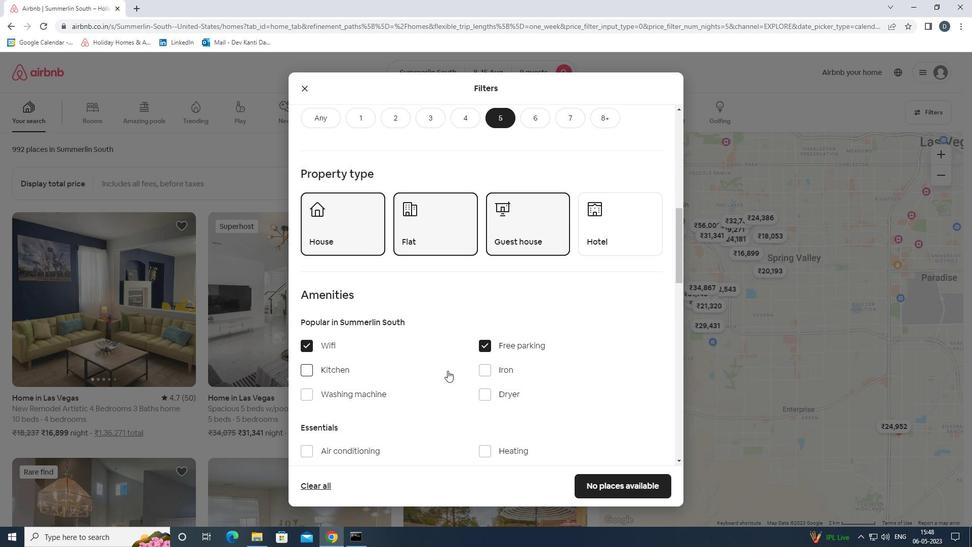 
Action: Mouse scrolled (452, 371) with delta (0, 0)
Screenshot: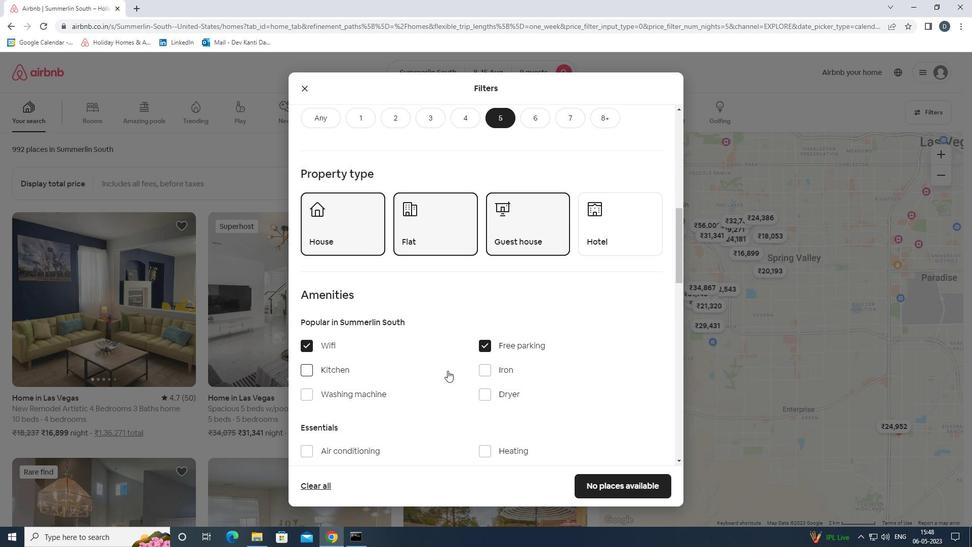 
Action: Mouse moved to (484, 371)
Screenshot: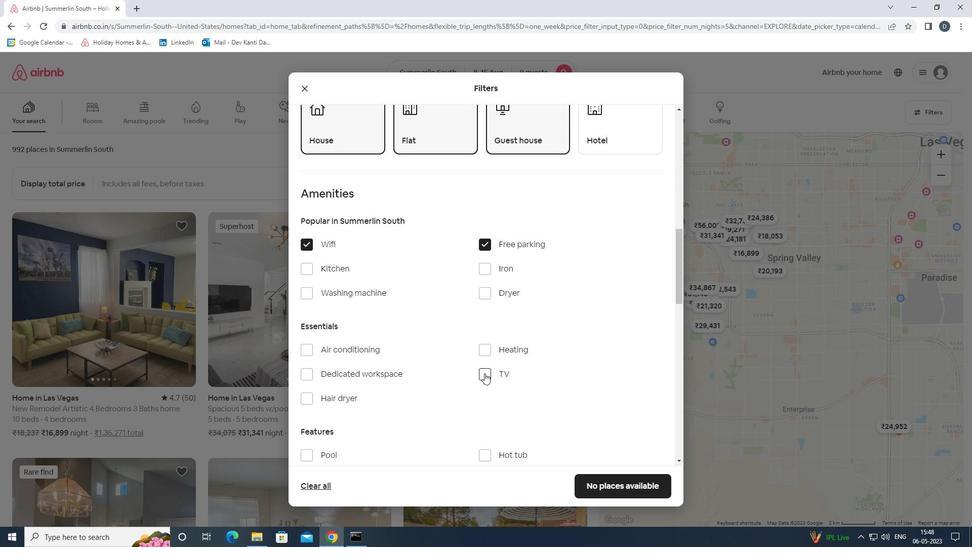 
Action: Mouse pressed left at (484, 371)
Screenshot: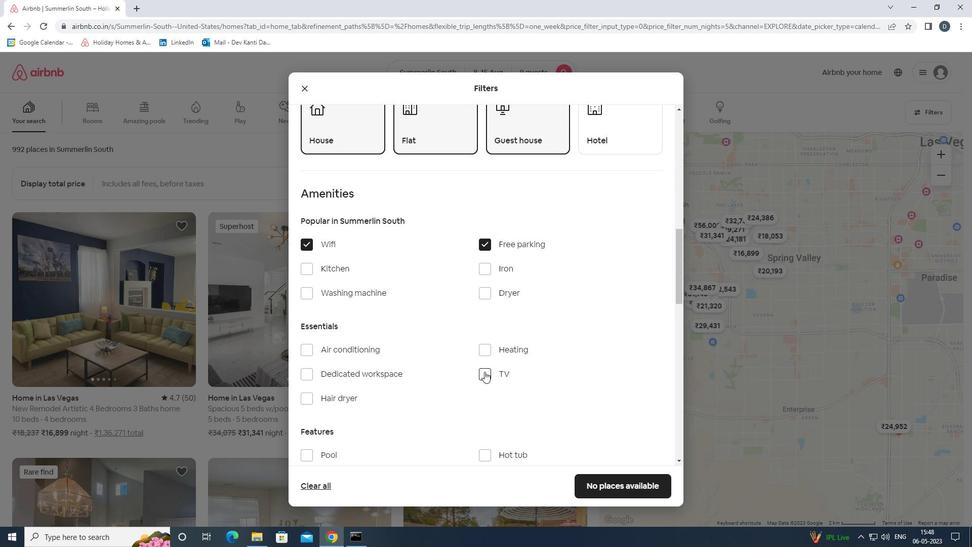 
Action: Mouse moved to (472, 372)
Screenshot: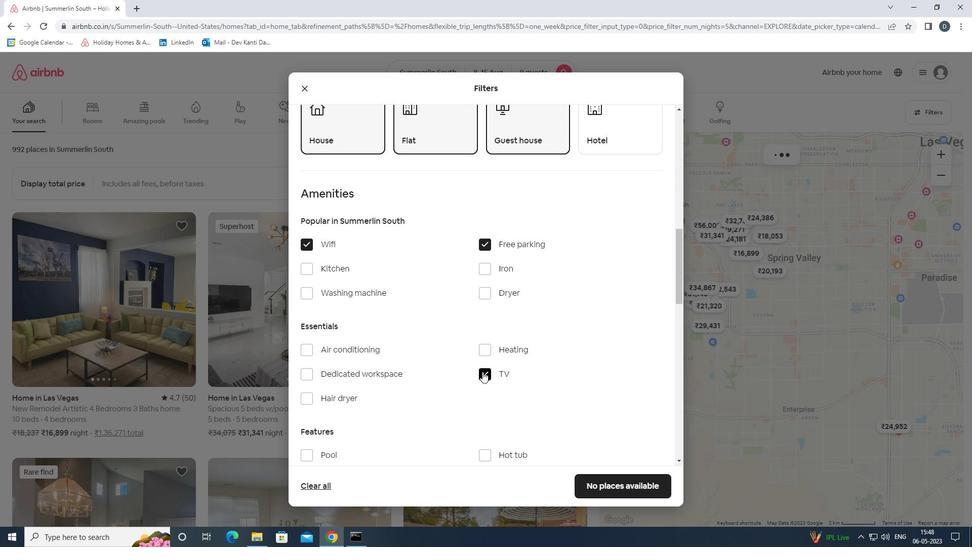 
Action: Mouse scrolled (472, 371) with delta (0, 0)
Screenshot: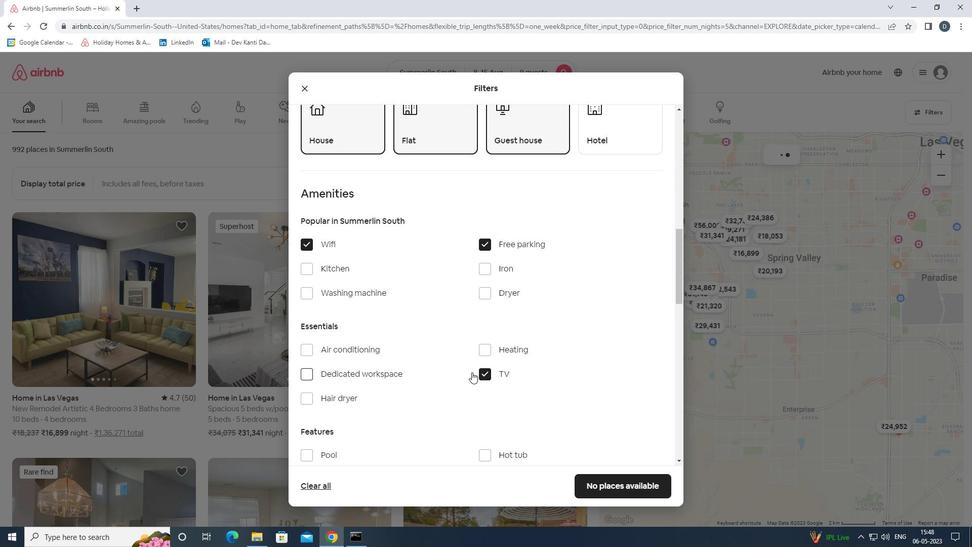 
Action: Mouse moved to (472, 371)
Screenshot: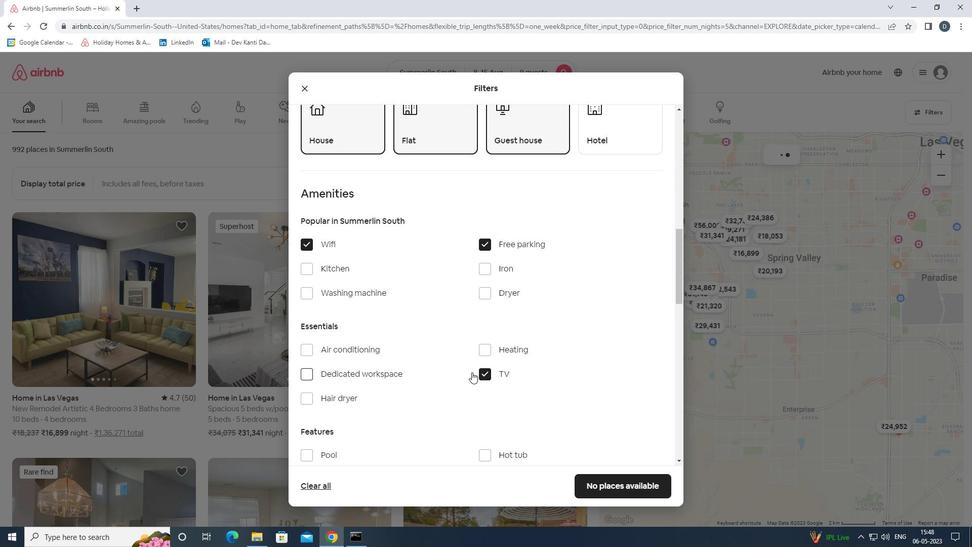 
Action: Mouse scrolled (472, 371) with delta (0, 0)
Screenshot: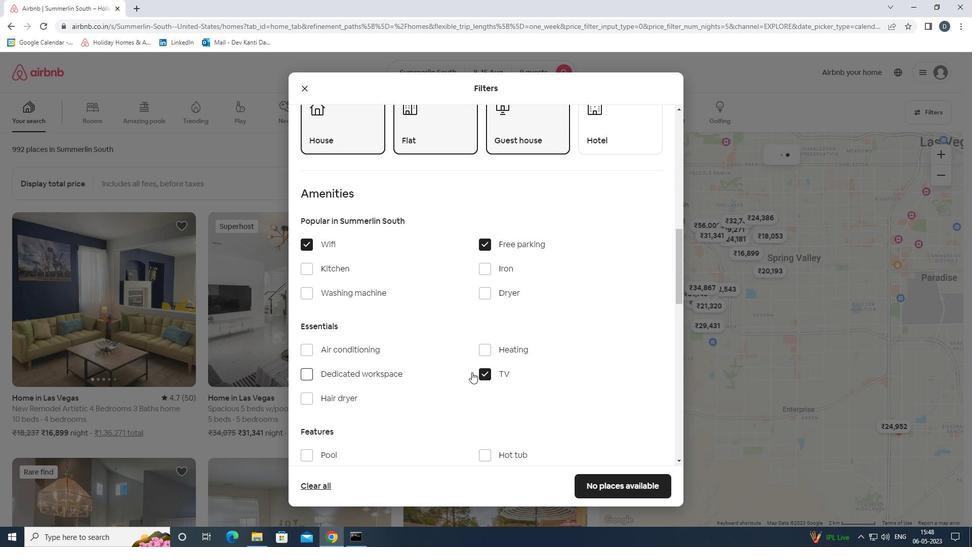 
Action: Mouse scrolled (472, 371) with delta (0, 0)
Screenshot: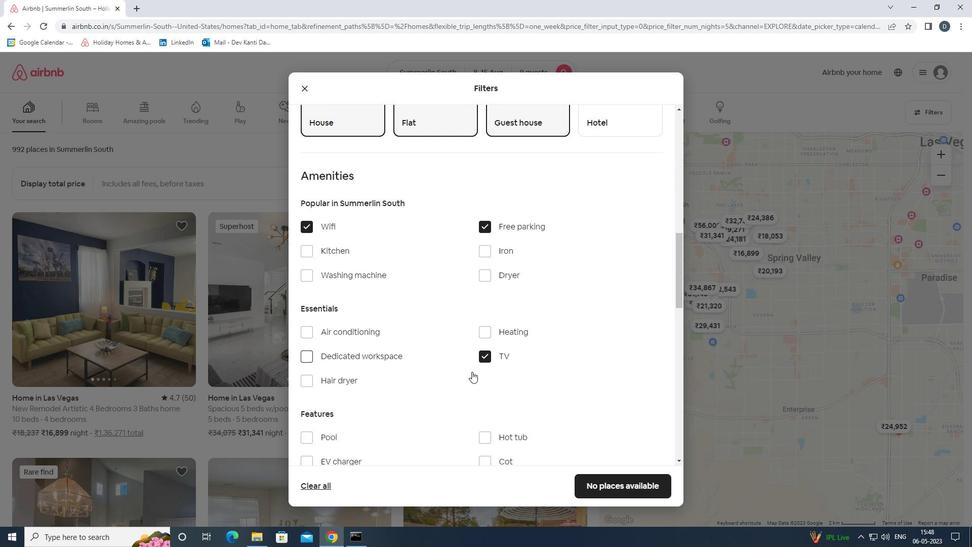 
Action: Mouse moved to (317, 352)
Screenshot: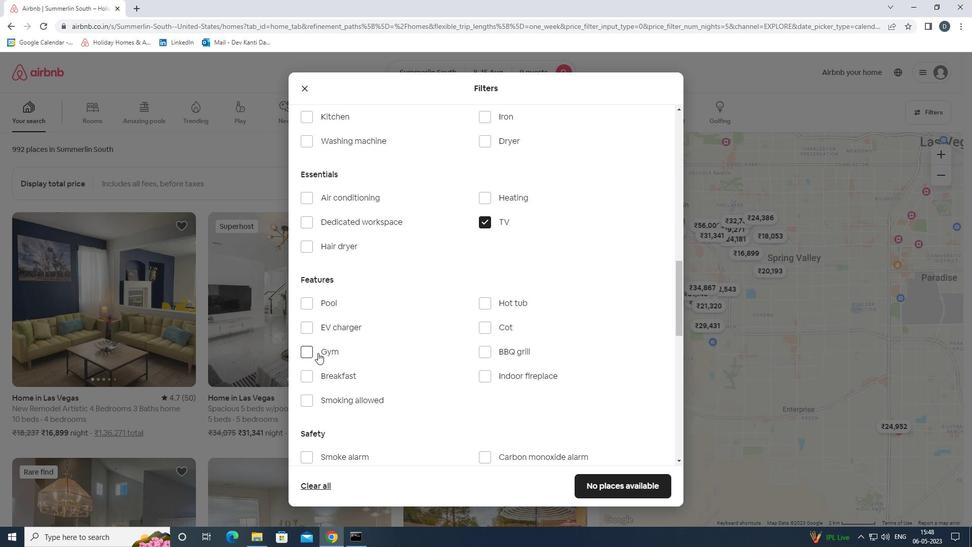 
Action: Mouse pressed left at (317, 352)
Screenshot: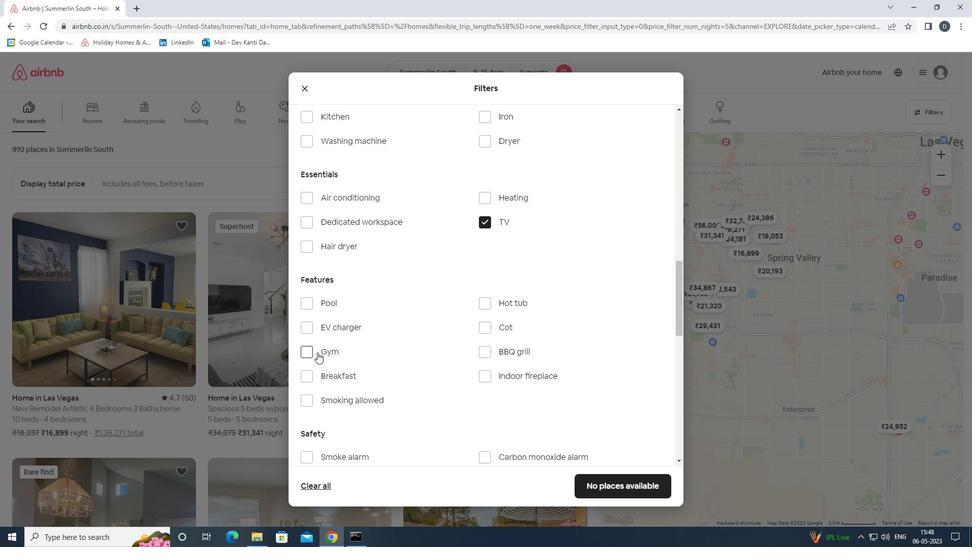 
Action: Mouse moved to (332, 374)
Screenshot: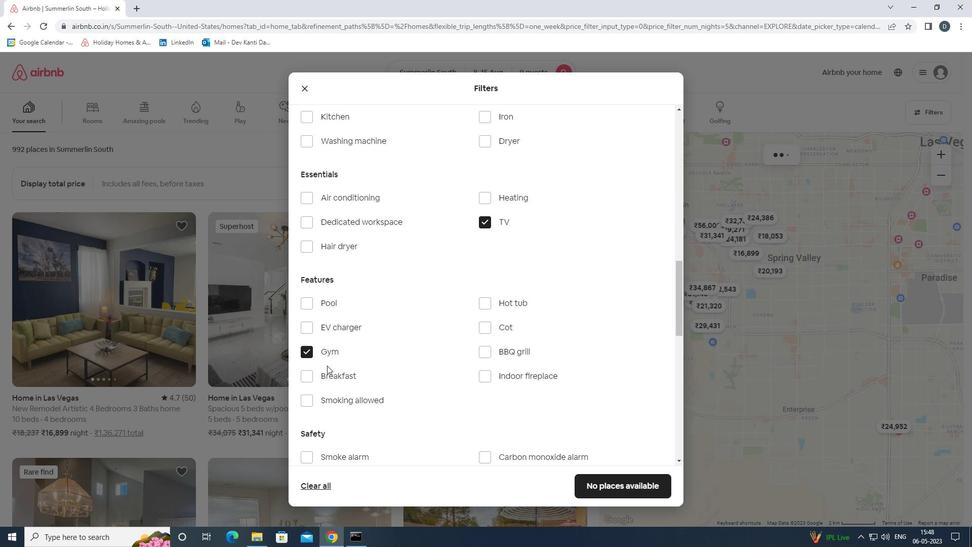 
Action: Mouse pressed left at (332, 374)
Screenshot: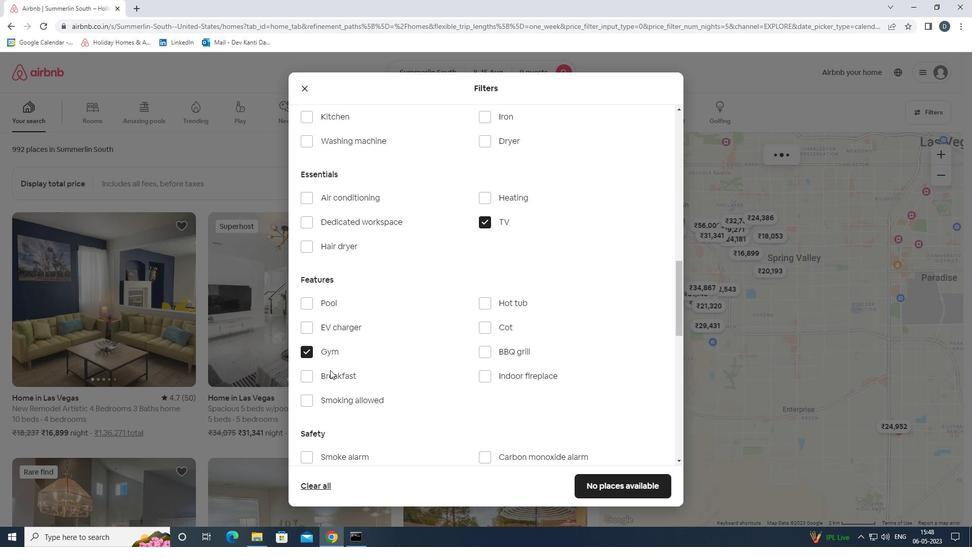 
Action: Mouse moved to (427, 348)
Screenshot: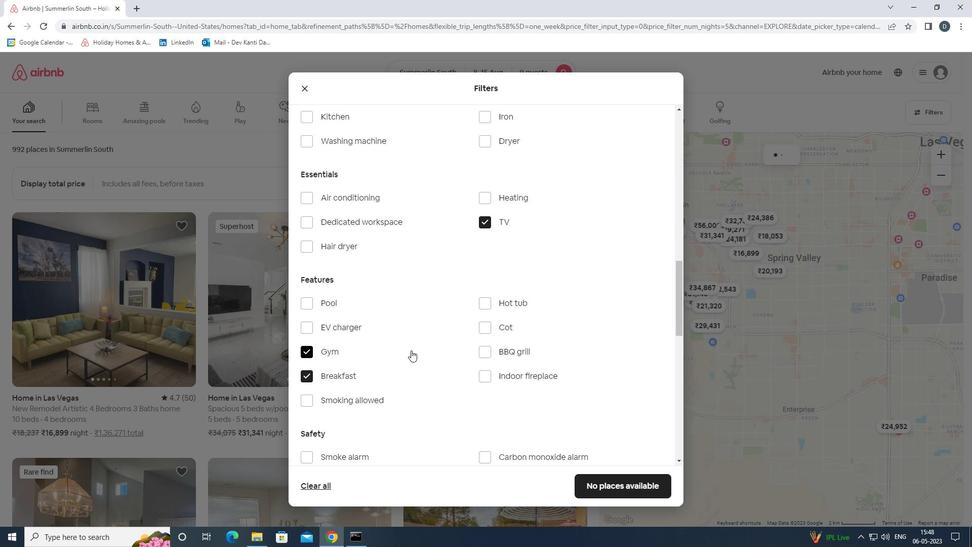 
Action: Mouse scrolled (427, 347) with delta (0, 0)
Screenshot: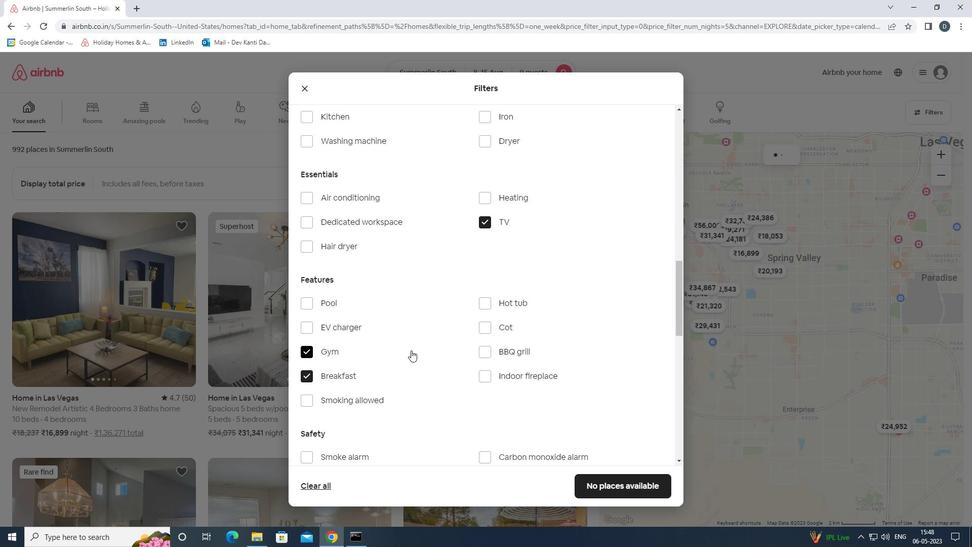 
Action: Mouse moved to (468, 347)
Screenshot: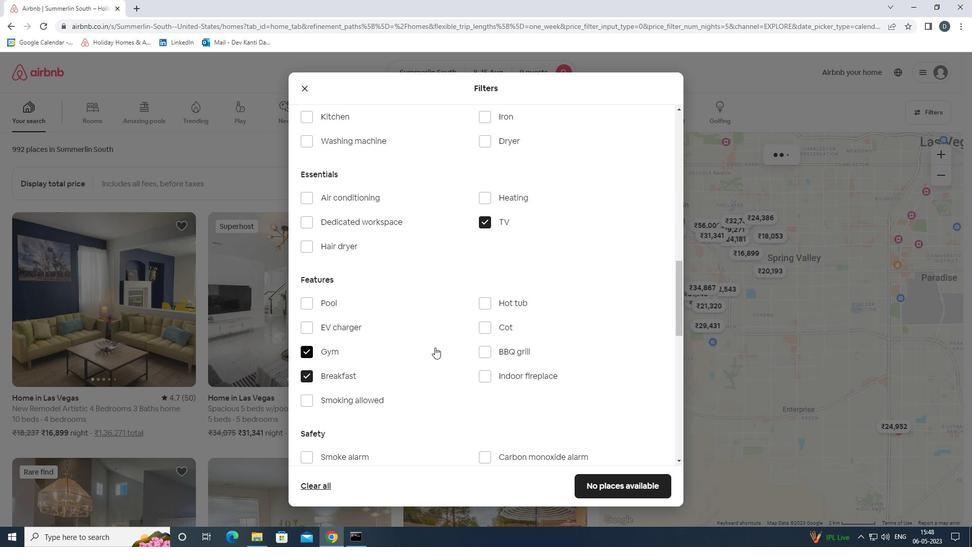 
Action: Mouse scrolled (468, 347) with delta (0, 0)
Screenshot: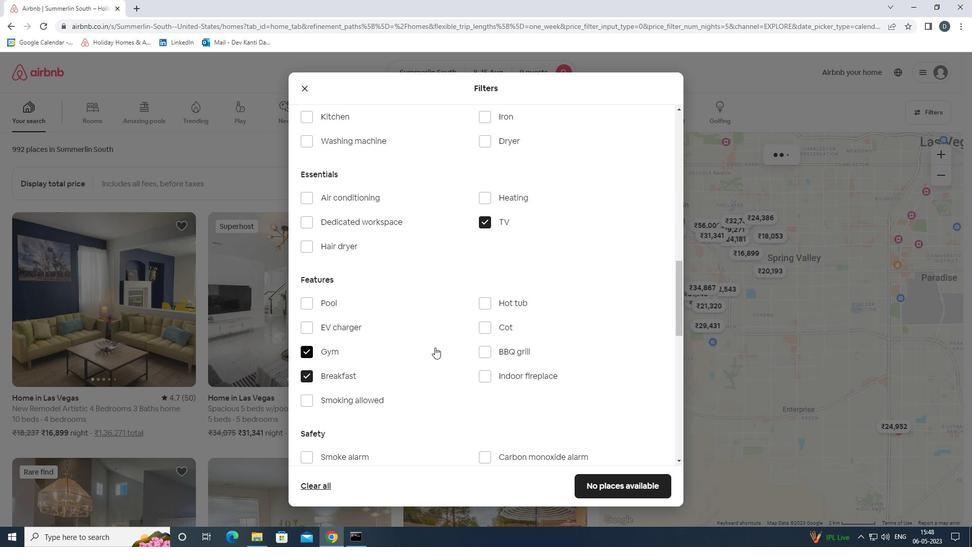 
Action: Mouse moved to (484, 343)
Screenshot: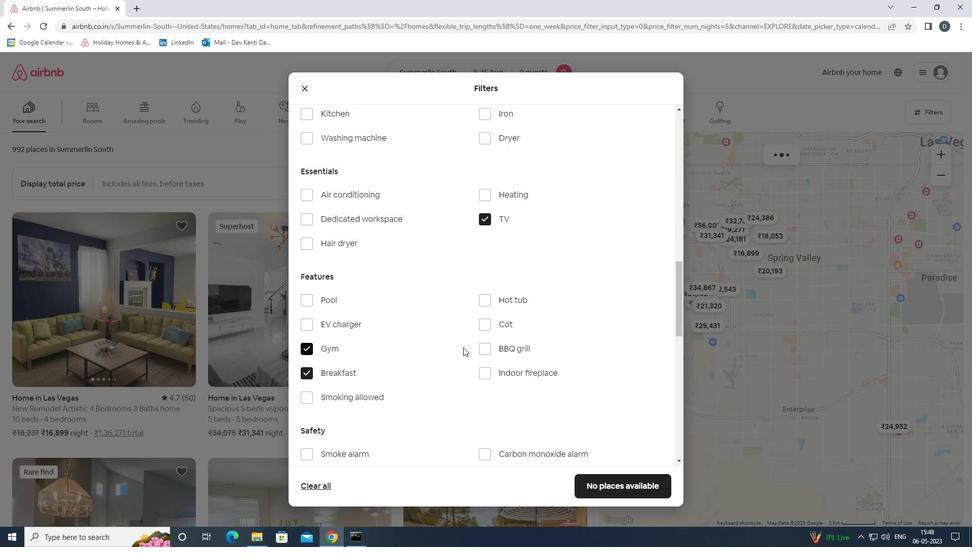 
Action: Mouse scrolled (484, 342) with delta (0, 0)
Screenshot: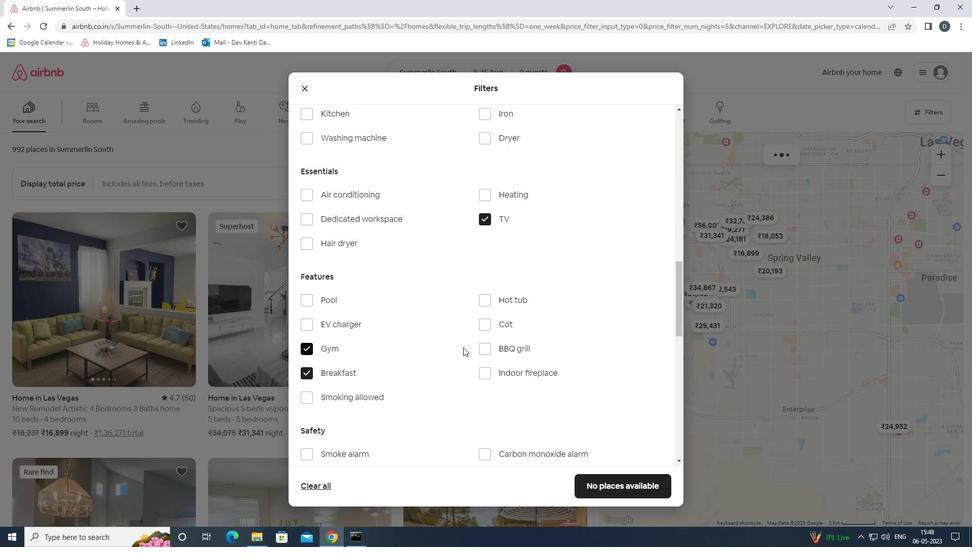 
Action: Mouse moved to (493, 343)
Screenshot: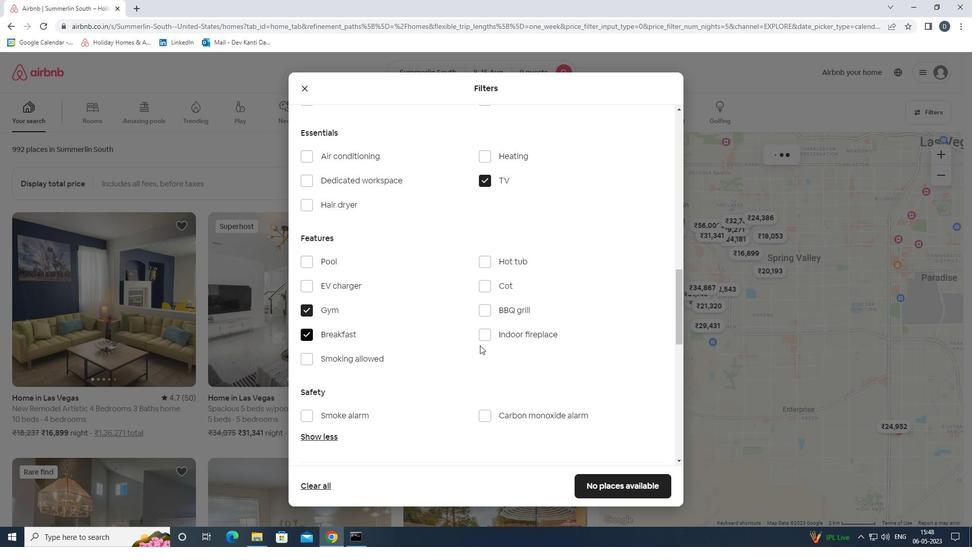 
Action: Mouse scrolled (493, 343) with delta (0, 0)
Screenshot: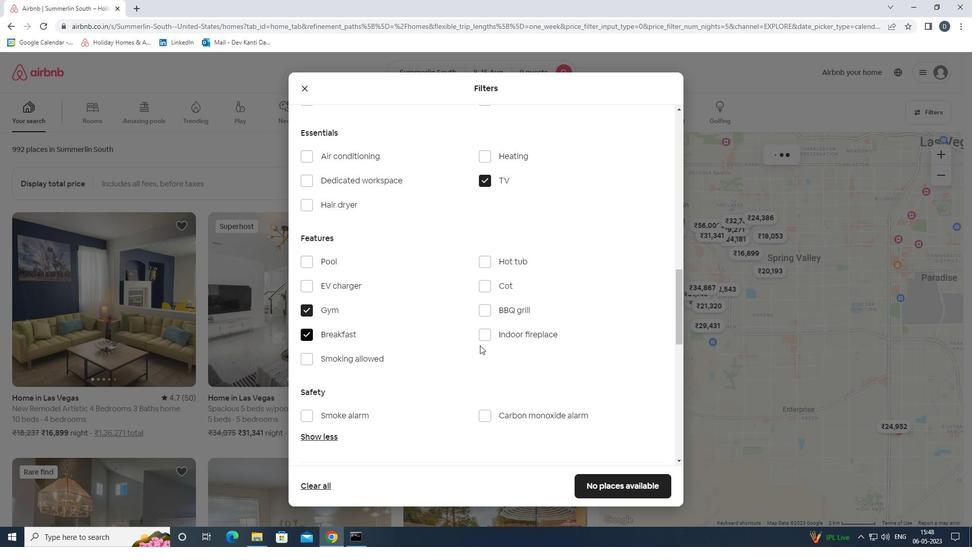 
Action: Mouse moved to (532, 345)
Screenshot: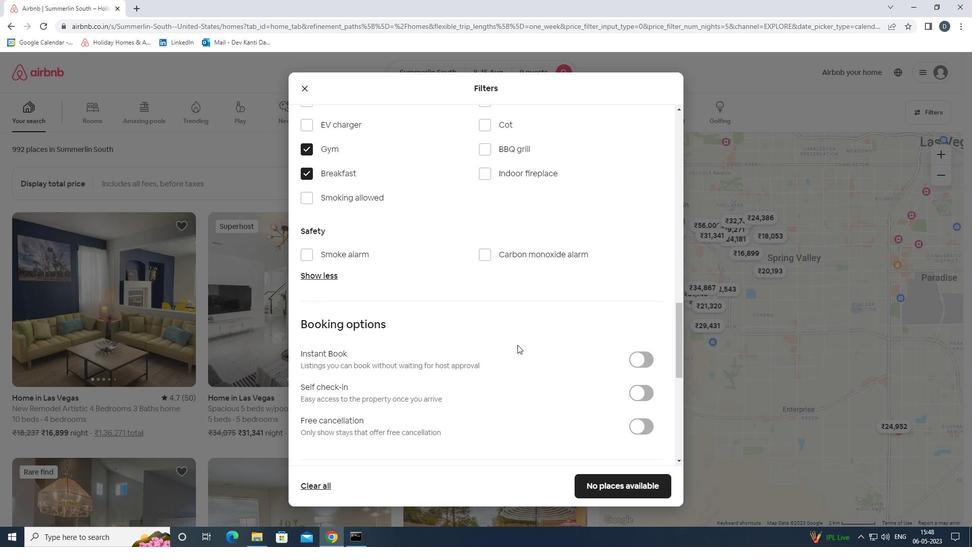
Action: Mouse scrolled (532, 345) with delta (0, 0)
Screenshot: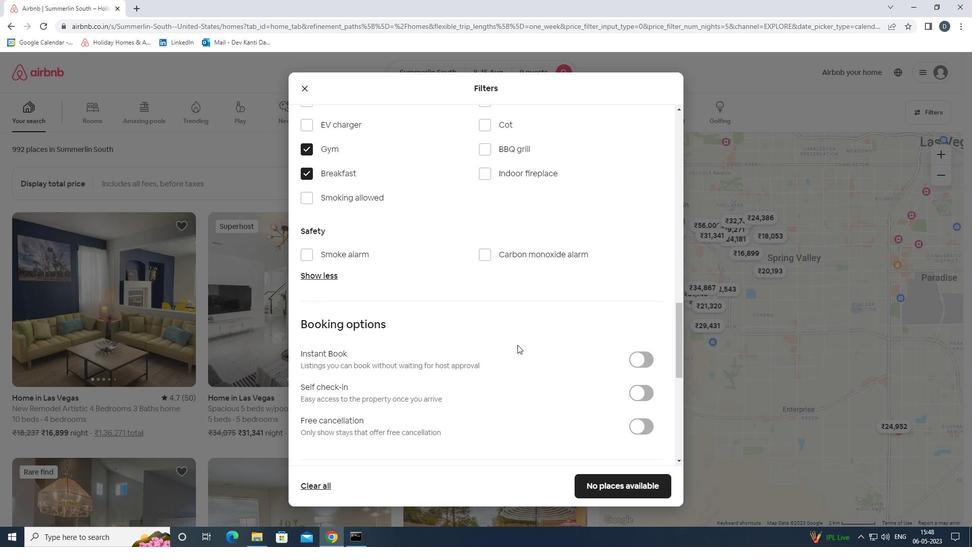 
Action: Mouse moved to (638, 347)
Screenshot: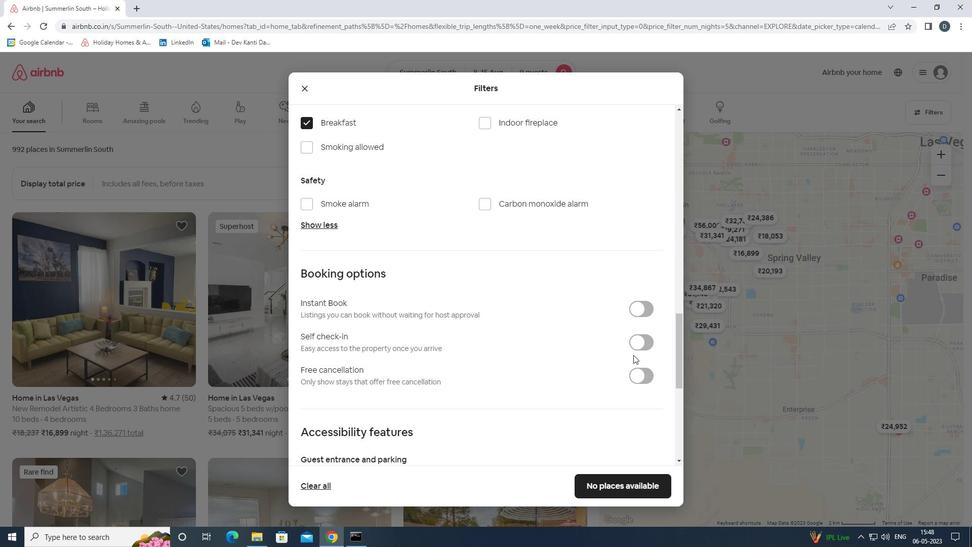 
Action: Mouse pressed left at (638, 347)
Screenshot: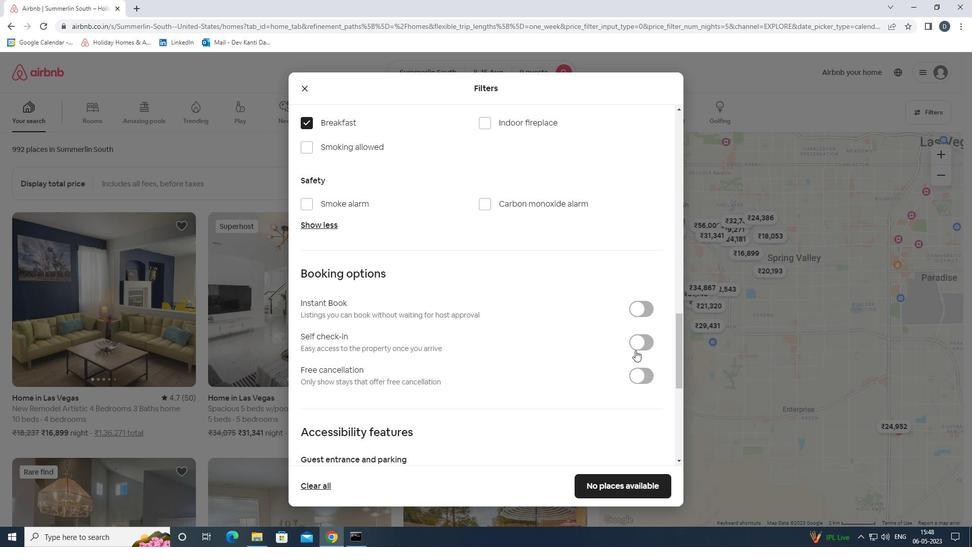 
Action: Mouse moved to (634, 347)
Screenshot: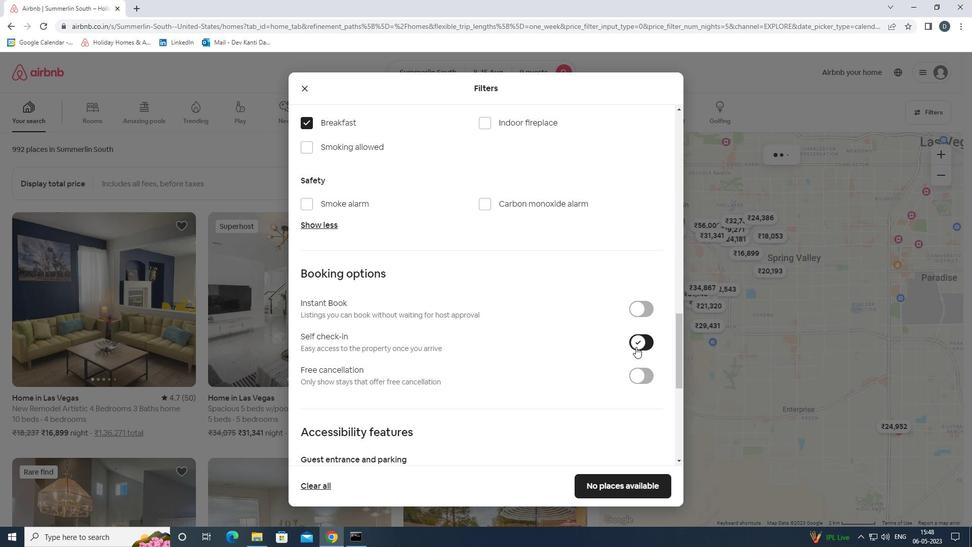 
Action: Mouse scrolled (634, 346) with delta (0, 0)
Screenshot: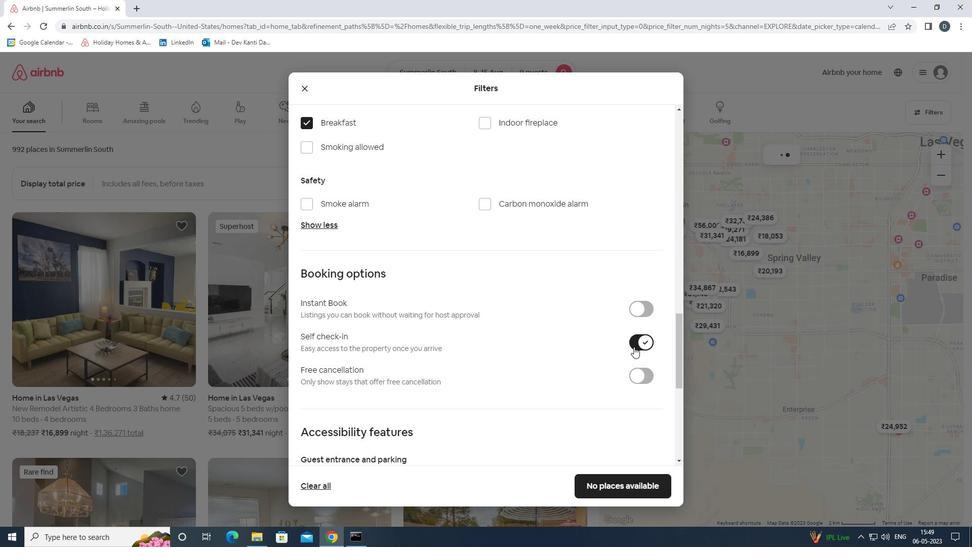 
Action: Mouse moved to (633, 347)
Screenshot: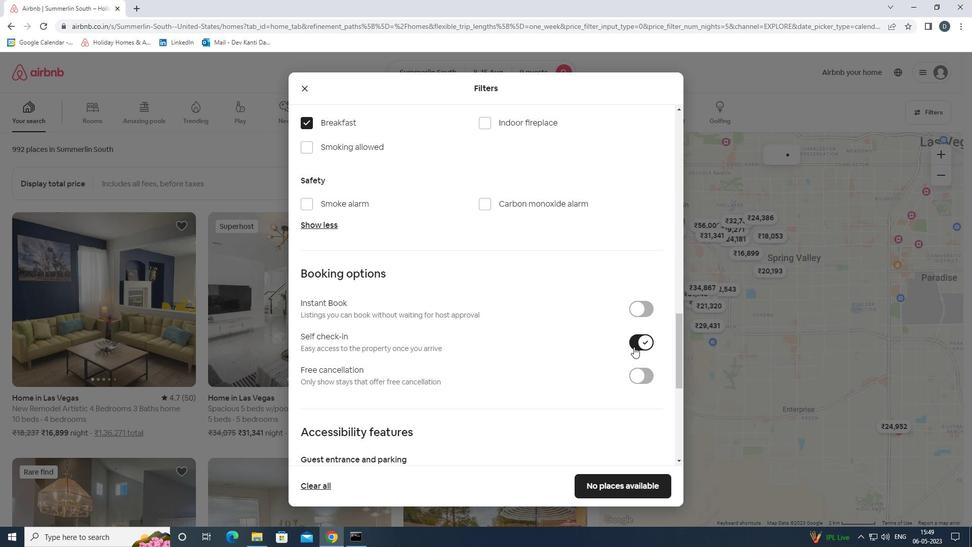 
Action: Mouse scrolled (633, 347) with delta (0, 0)
Screenshot: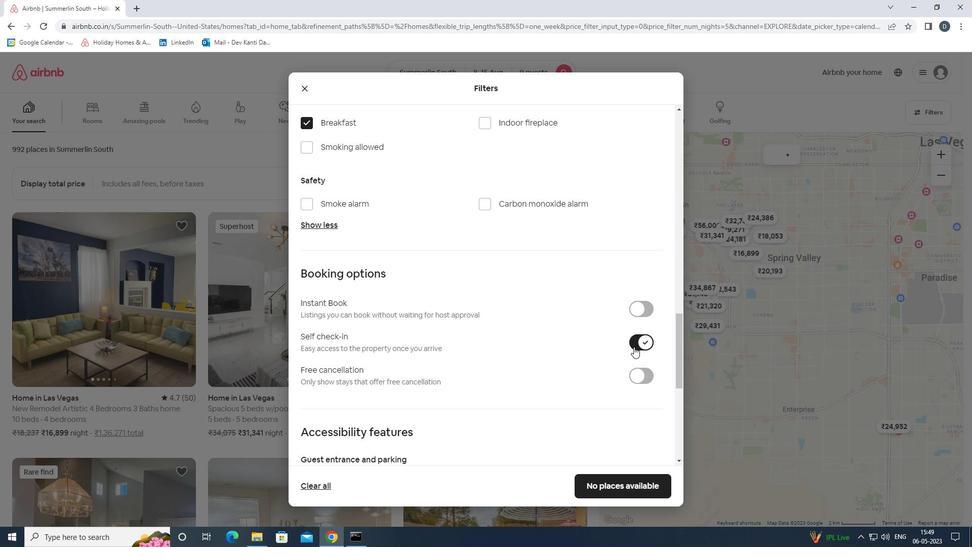 
Action: Mouse scrolled (633, 347) with delta (0, 0)
Screenshot: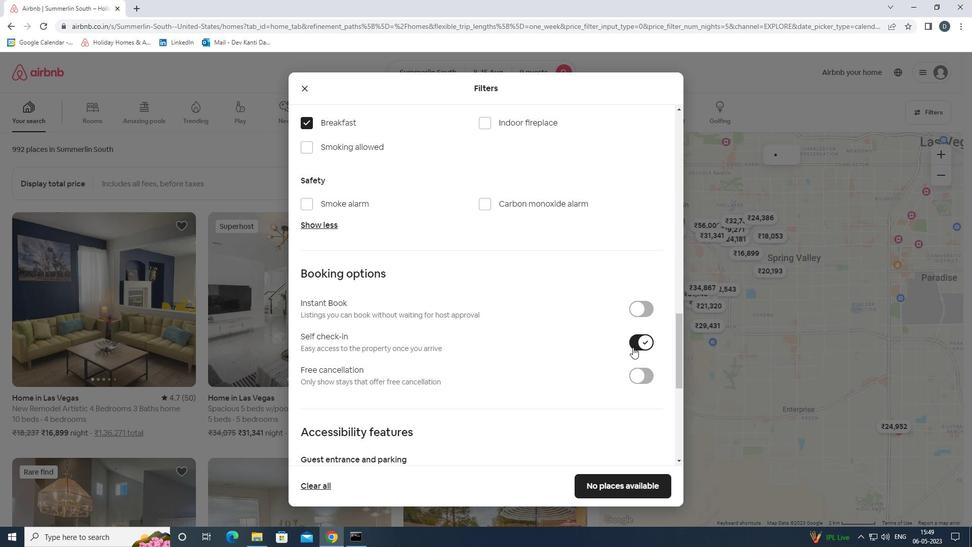 
Action: Mouse moved to (593, 346)
Screenshot: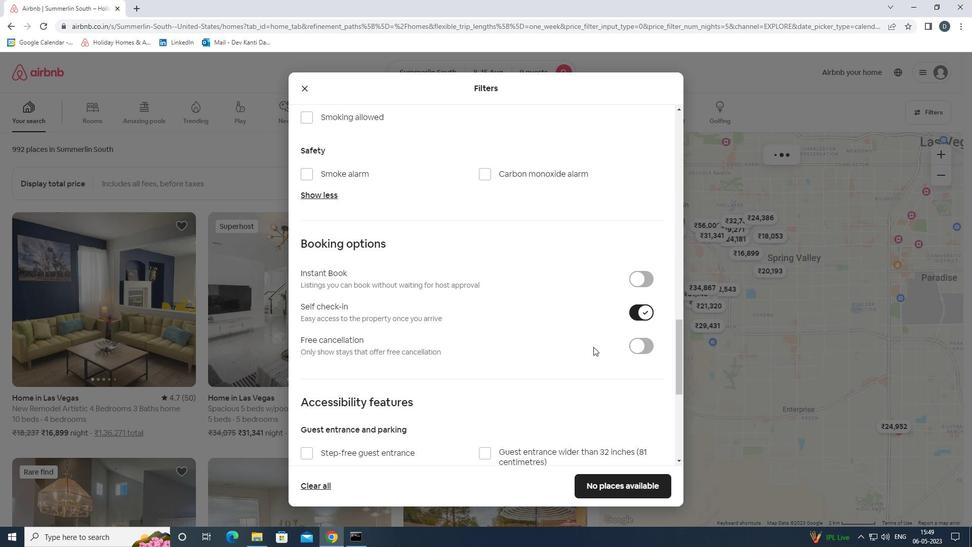 
Action: Mouse scrolled (593, 346) with delta (0, 0)
Screenshot: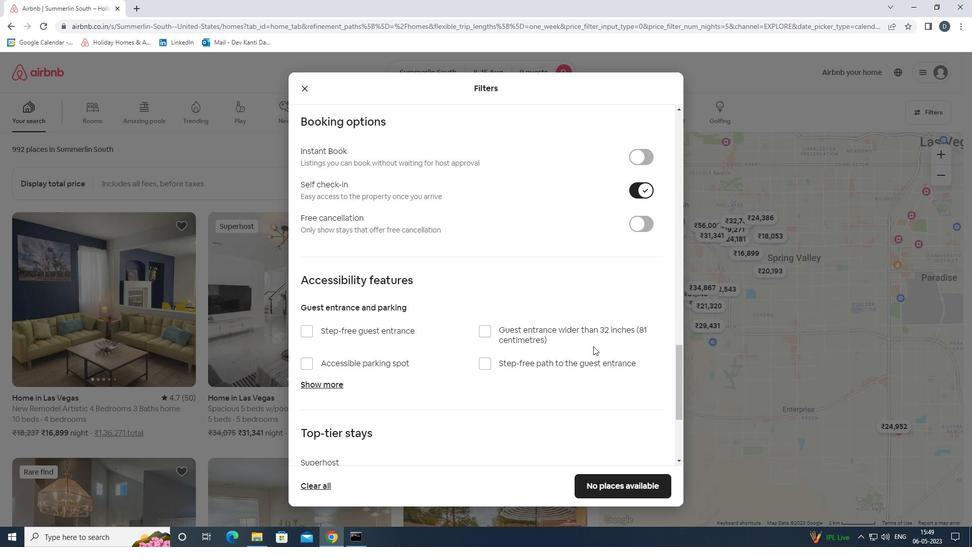 
Action: Mouse scrolled (593, 346) with delta (0, 0)
Screenshot: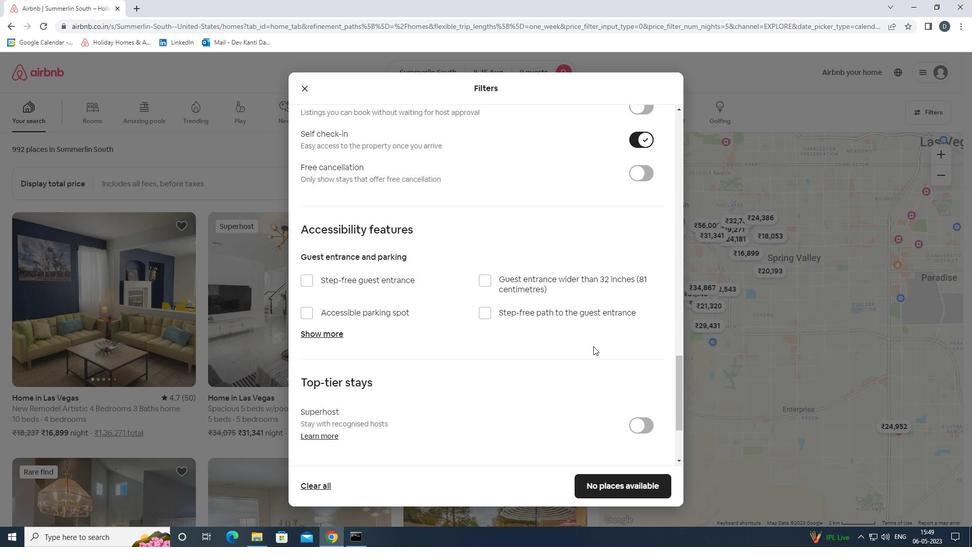 
Action: Mouse scrolled (593, 346) with delta (0, 0)
Screenshot: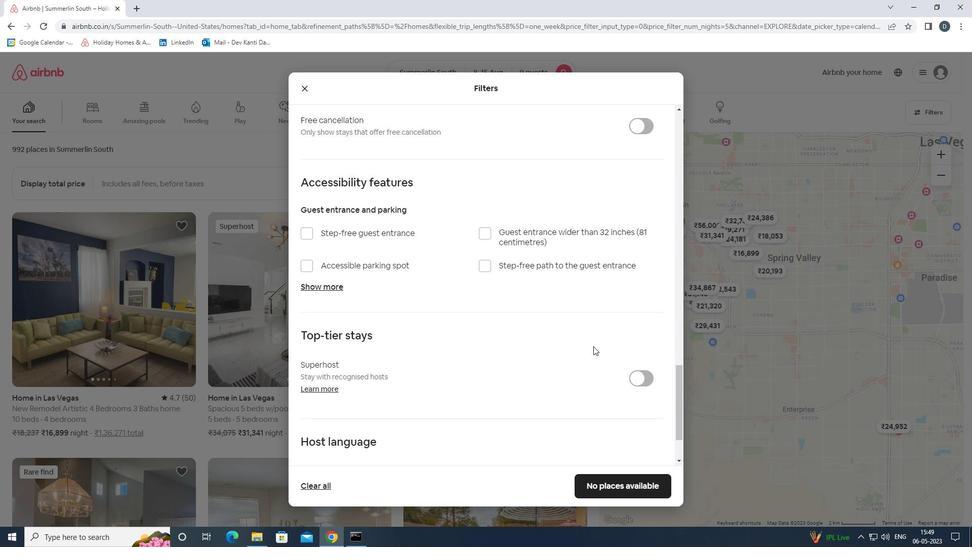 
Action: Mouse moved to (593, 346)
Screenshot: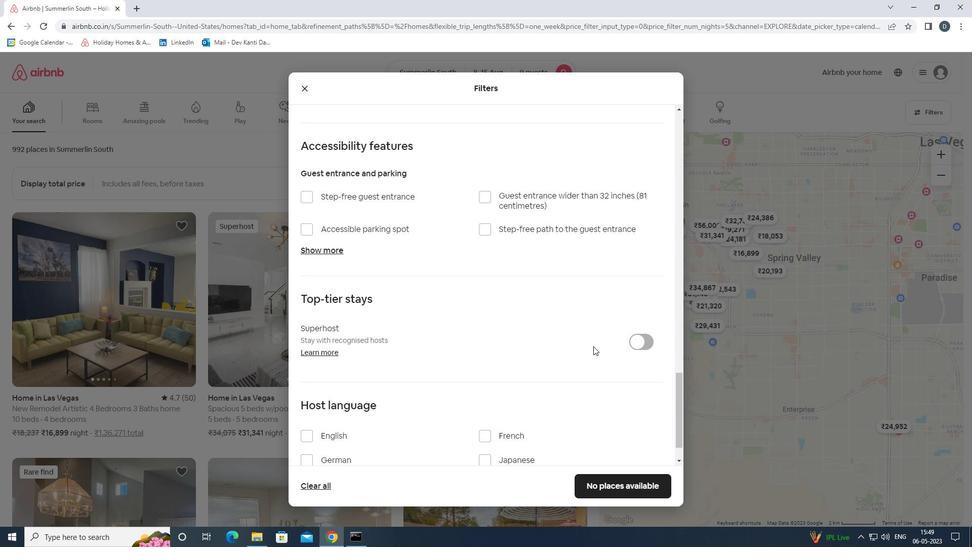 
Action: Mouse scrolled (593, 345) with delta (0, 0)
Screenshot: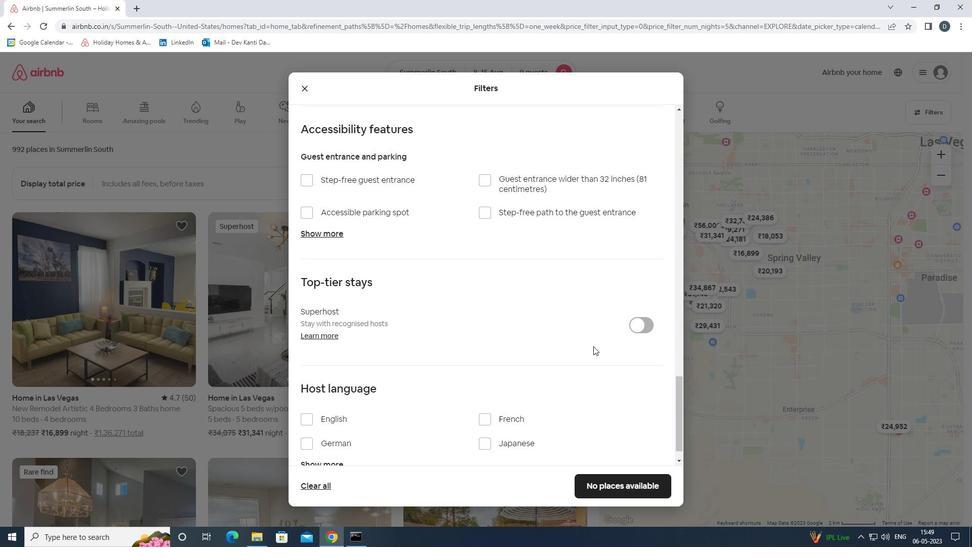 
Action: Mouse scrolled (593, 345) with delta (0, 0)
Screenshot: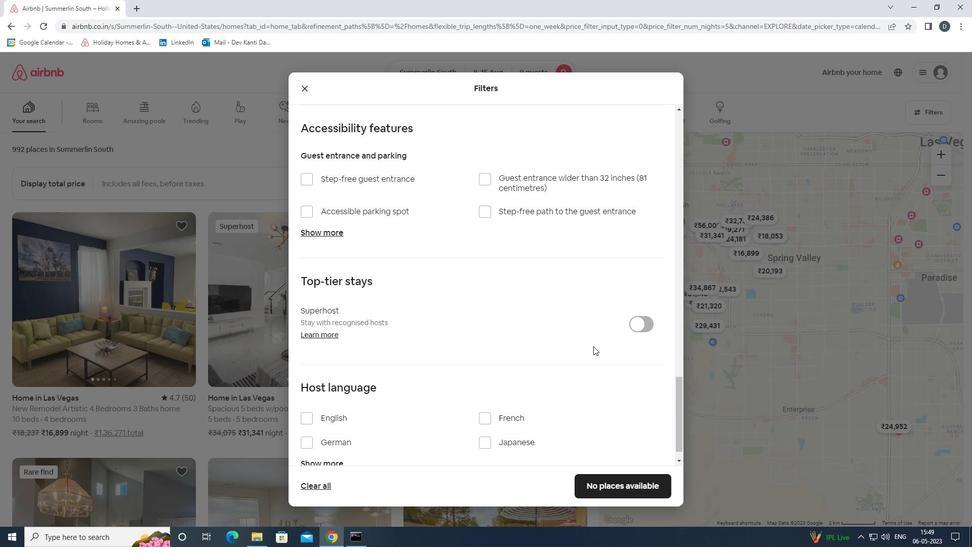 
Action: Mouse moved to (328, 390)
Screenshot: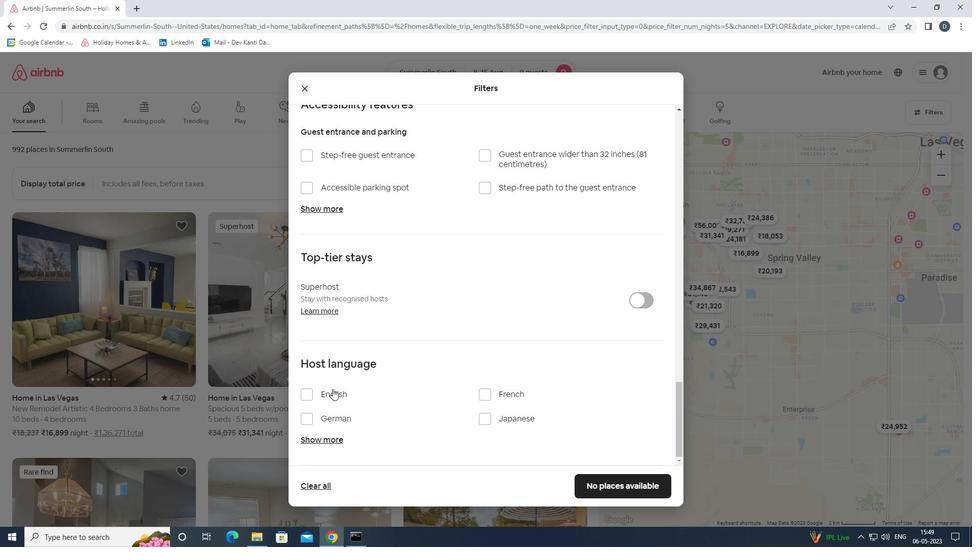 
Action: Mouse pressed left at (328, 390)
Screenshot: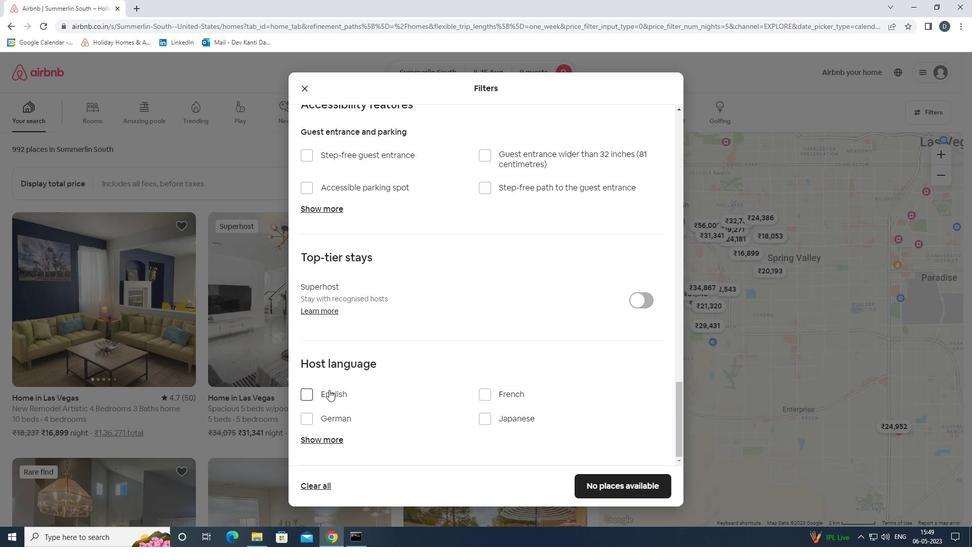 
Action: Mouse moved to (613, 479)
Screenshot: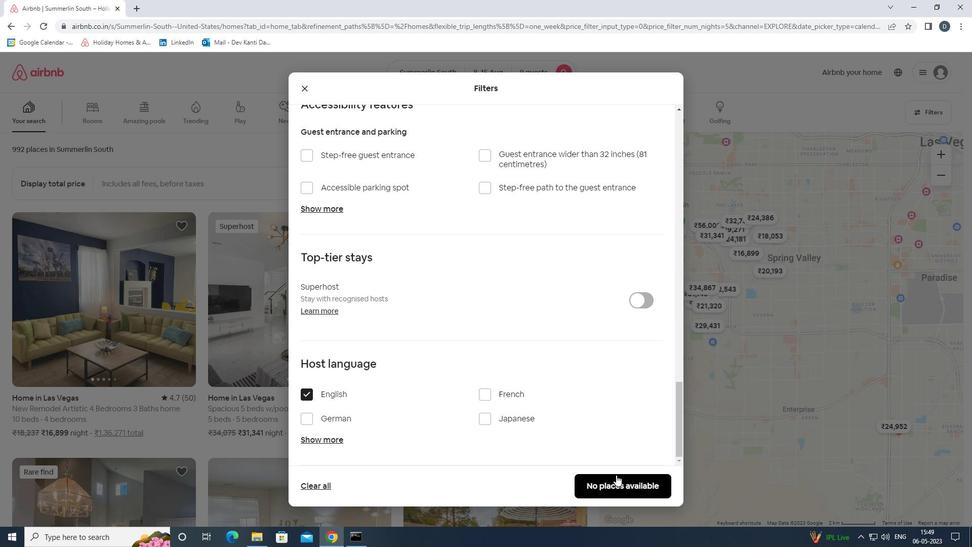 
Action: Mouse pressed left at (613, 479)
Screenshot: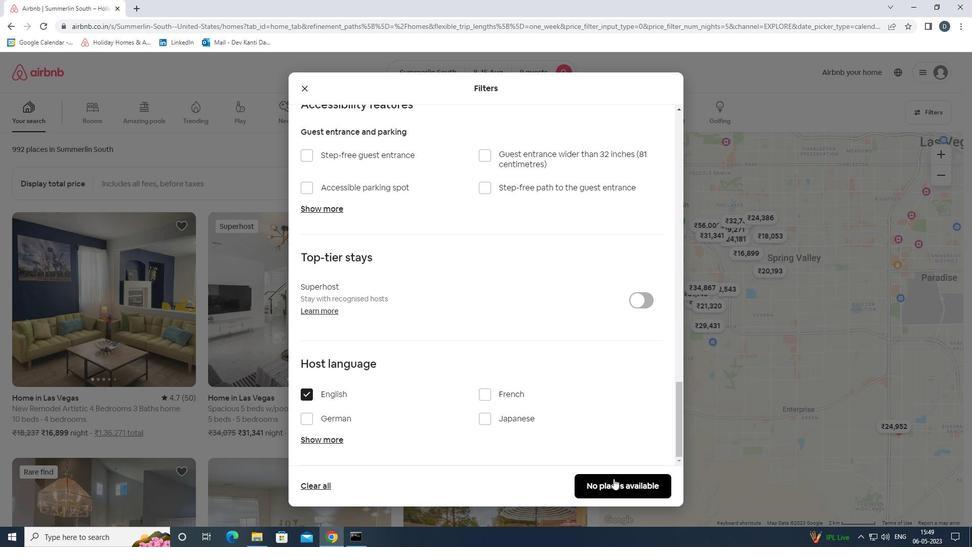 
Action: Mouse moved to (570, 354)
Screenshot: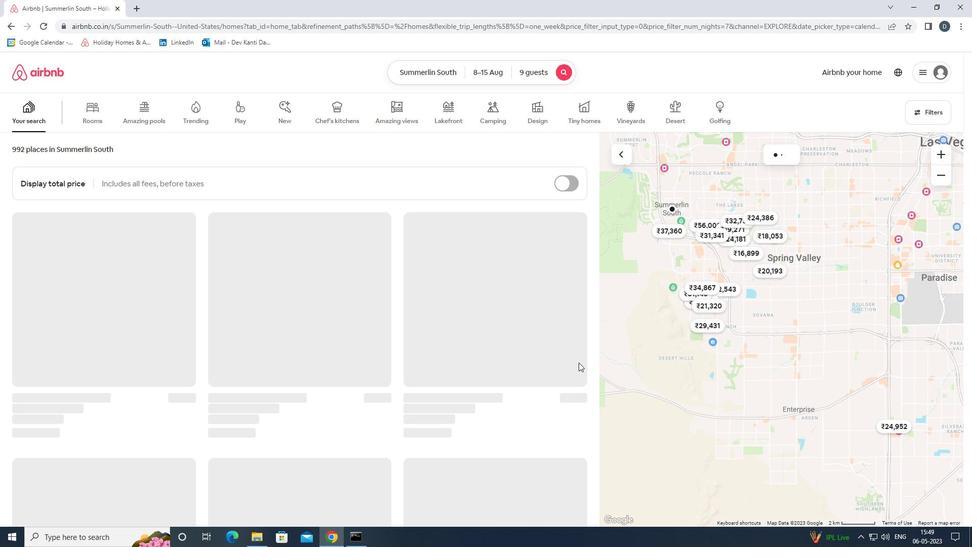 
